 Task: Open a blank worksheet and write heading  City data  Add 10 city name:-  '1. Chelsea, New York, NY , 2. Beverly Hills, Los Angeles, CA , 3. Knightsbridge, London, United Kingdom , 4. Le Marais, Paris, forance , 5. Ginza, Tokyo, Japan_x000D_
6. Circular Quay, Sydney, Australia , 7. Mitte, Berlin, Germany , 8. Downtown, Toronto, Canada , 9. Trastevere, Rome, 10. Colaba, Mumbai, India. ' in November Last week sales are  1. Chelsea, New York, NY 10001 | 2. Beverly Hills, Los Angeles, CA 90210 | 3. Knightsbridge, London, United Kingdom SW1X 7XL | 4. Le Marais, Paris, forance 75004 | 5. Ginza, Tokyo, Japan 104-0061 | 6. Circular Quay, Sydney, Australia 2000 | 7. Mitte, Berlin, Germany 10178 | 8. Downtown, Toronto, Canada M5V 3L9 | 9. Trastevere, Rome, Italy 00153 | 10. Colaba, Mumbai, India 400005. Save page auditingSalesTrends_2022
Action: Key pressed <Key.shift><Key.shift>City<Key.space>data<Key.enter><Key.shift>Cir<Key.backspace>ty<Key.space>name<Key.enter><Key.shift>Chelsea<Key.space>new<Key.backspace><Key.backspace><Key.backspace><Key.shift>NEW<Key.space><Key.backspace><Key.backspace><Key.backspace>we<Key.space><Key.backspace><Key.backspace><Key.backspace>ew<Key.space><Key.shift>YO<Key.backspace>rk<Key.backspace><Key.backspace>ork,<Key.space><Key.shift><Key.shift><Key.shift><Key.shift><Key.shift><Key.shift>N<Key.shift>Y<Key.enter><Key.shift>Beverly<Key.space><Key.shift>Hills<Key.space><Key.shift><Key.shift><Key.shift><Key.shift><Key.shift><Key.shift><Key.backspace>,<Key.space><Key.shift><Key.shift><Key.shift><Key.shift><Key.shift><Key.shift><Key.shift>Los<Key.space><Key.shift><Key.shift><Key.shift><Key.shift><Key.shift><Key.shift><Key.shift><Key.shift><Key.shift><Key.shift><Key.shift><Key.shift><Key.shift><Key.shift><Key.shift><Key.shift><Key.shift><Key.shift>Ana<Key.backspace>h<Key.backspace>gl<Key.backspace>eles<Key.enter><Key.shift>Knightsbridge<Key.space><Key.shift>Lom<Key.backspace>ndon,<Key.space><Key.shift>United<Key.space><Key.shift>L<Key.backspace><Key.shift>Kingdom<Key.enter><Key.shift>Lr<Key.backspace>e<Key.space><Key.shift>Mae<Key.backspace>rais,<Key.space><Key.shift>Paris<Key.enter><Key.shift><Key.shift><Key.shift>Ginza,<Key.space><Key.shift><Key.shift><Key.shift><Key.shift><Key.shift><Key.shift>Tokyo,<Key.space><Key.shift>Japan<Key.enter><Key.shift><Key.shift><Key.shift><Key.shift><Key.shift>Circular<Key.space><Key.shift>Quay,<Key.space><Key.shift><Key.shift><Key.shift><Key.shift><Key.shift><Key.shift><Key.shift><Key.shift><Key.shift>Sydney,<Key.space><Key.shift>Australia<Key.enter><Key.shift>Mitte,<Key.space><Key.shift>Berlin<Key.space><Key.shift>Germany<Key.enter><Key.shift><Key.shift><Key.shift>Downtown,<Key.space><Key.shift>Toronto,<Key.space><Key.shift>Canada<Key.enter><Key.shift><Key.shift>Trastevere,<Key.space><Key.shift>Rome<Key.enter><Key.shift>Colaba<Key.space><Key.shift>Mumbai,<Key.space><Key.shift>India<Key.enter>
Screenshot: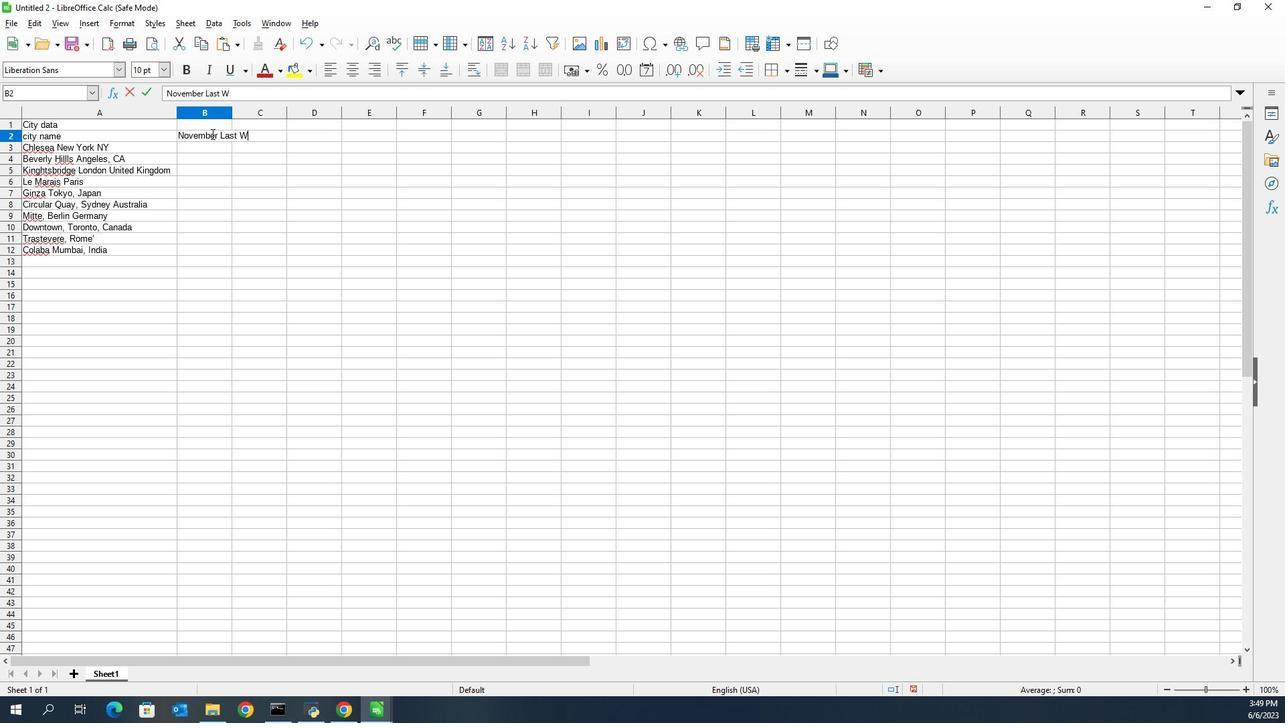 
Action: Mouse moved to (225, 111)
Screenshot: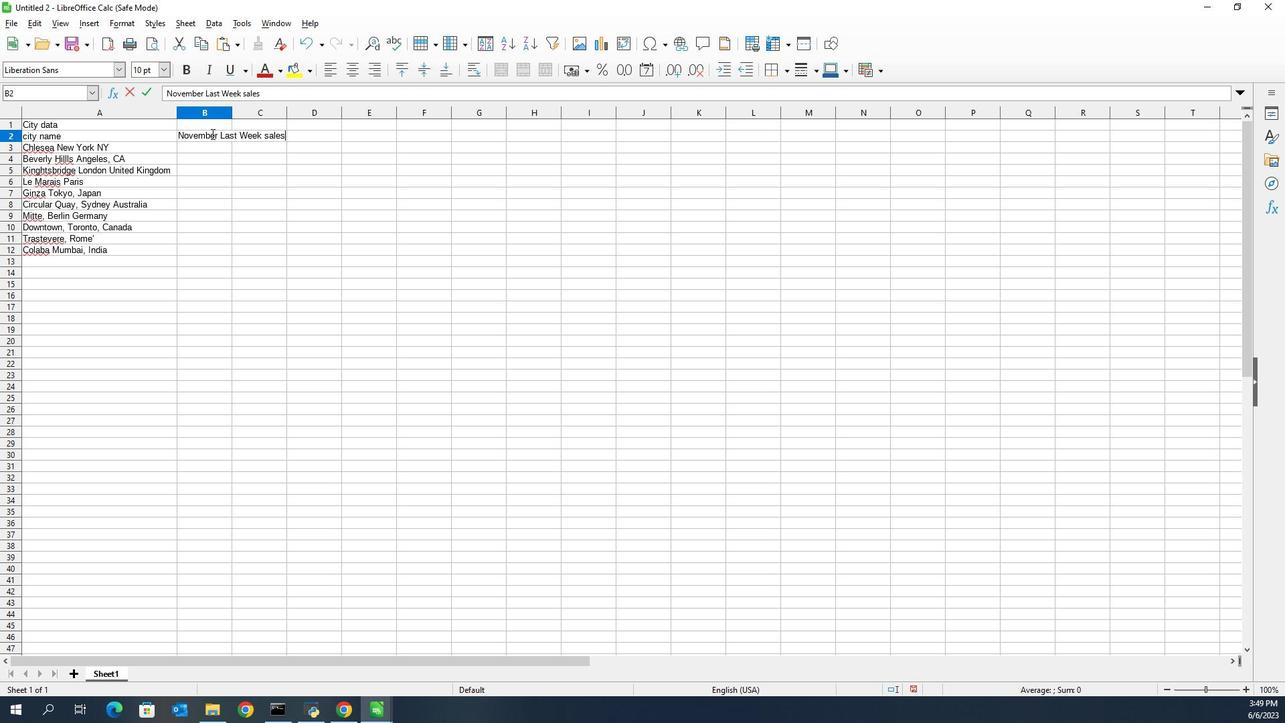 
Action: Mouse pressed left at (225, 111)
Screenshot: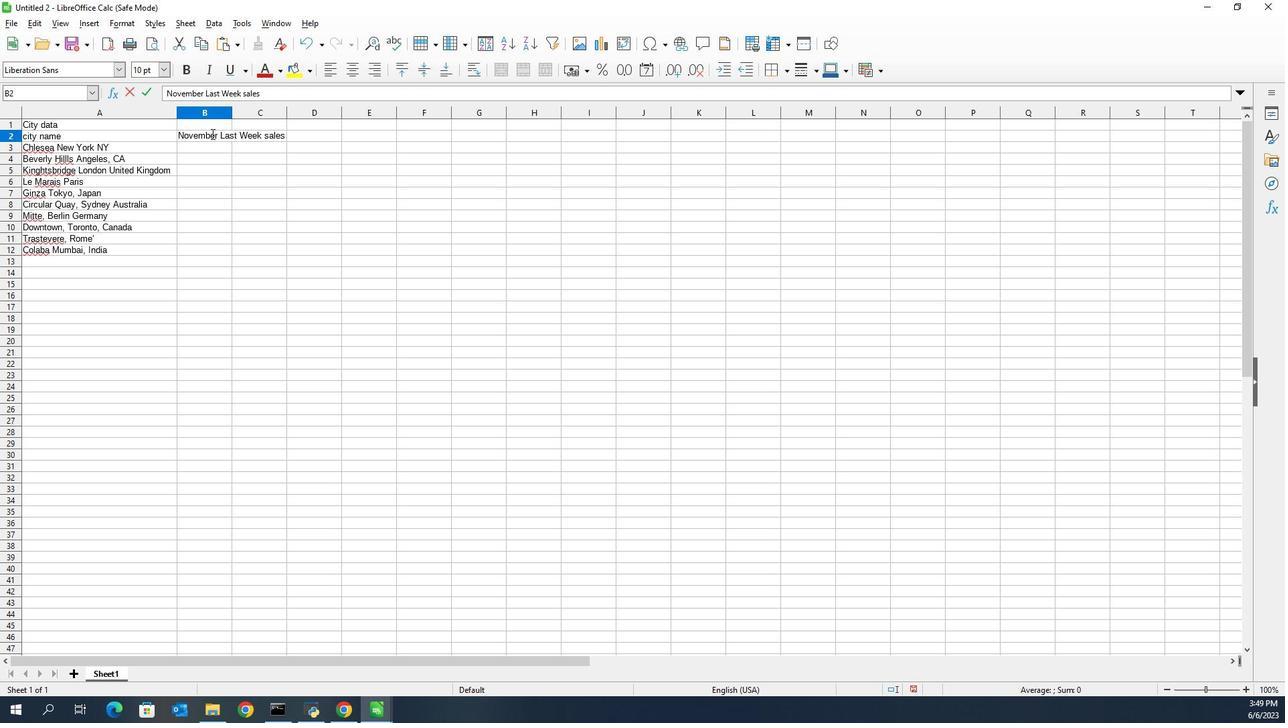 
Action: Mouse moved to (225, 111)
Screenshot: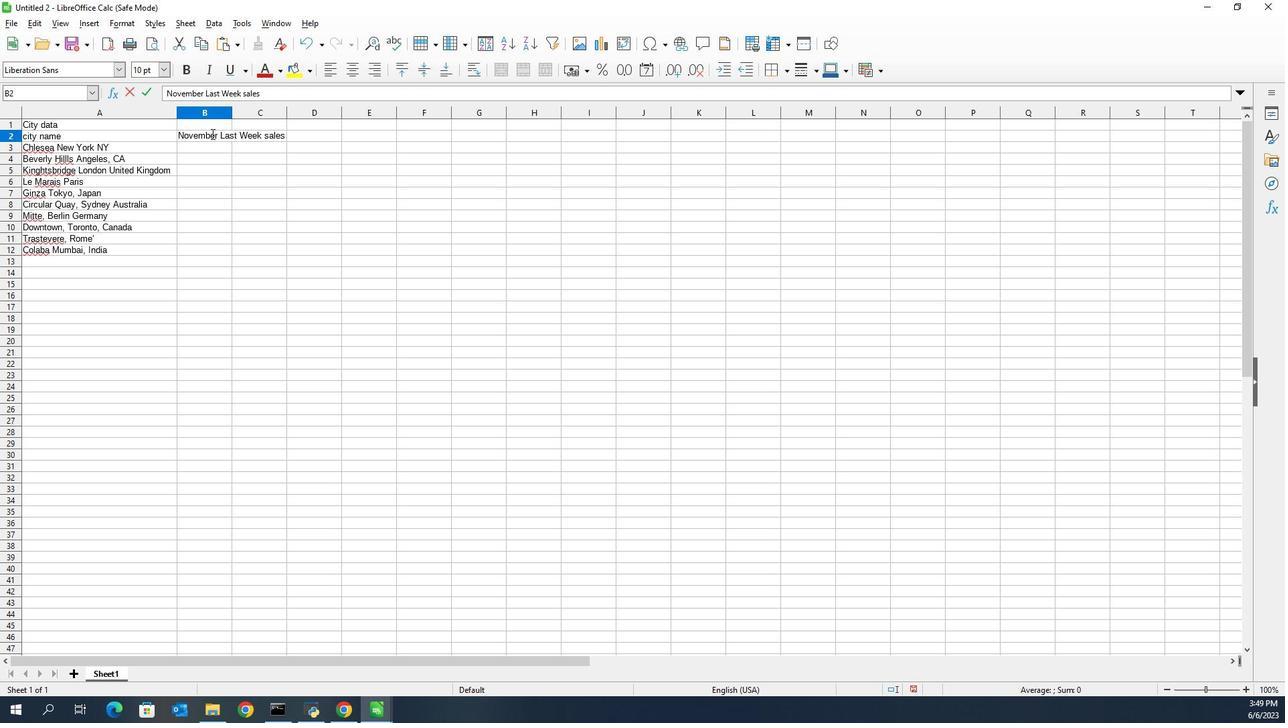 
Action: Mouse pressed left at (225, 111)
Screenshot: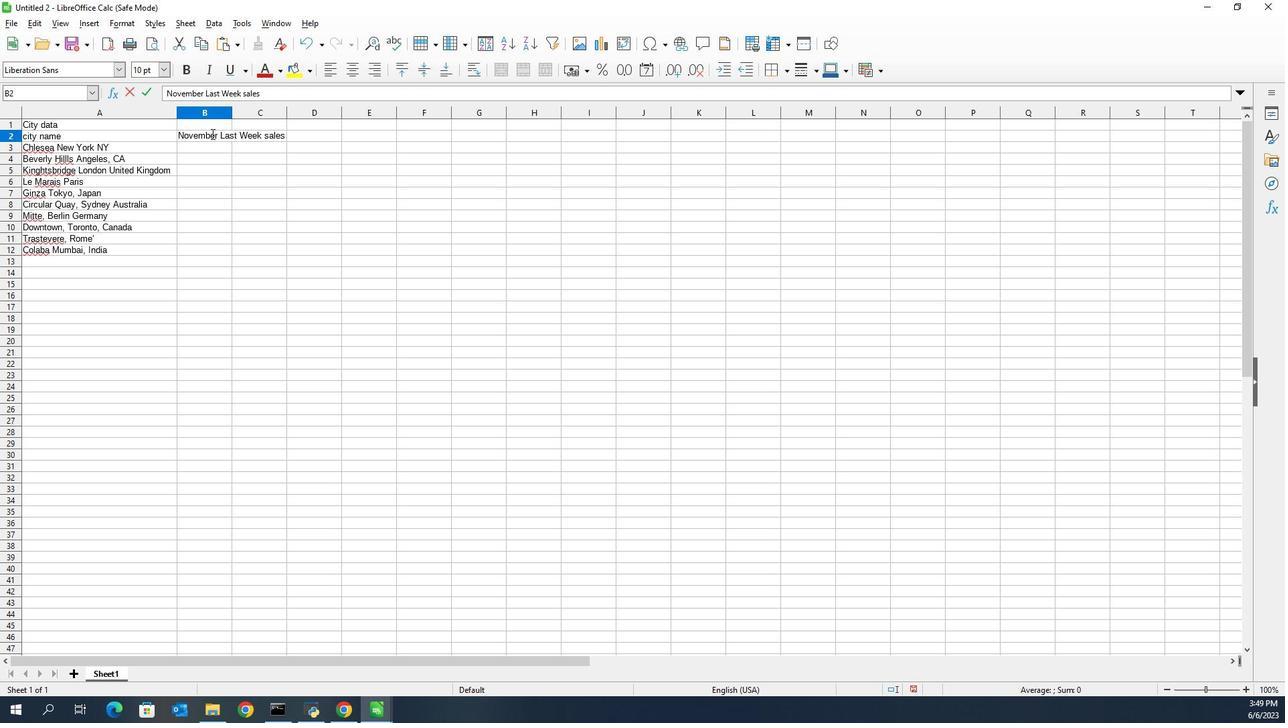 
Action: Mouse moved to (231, 114)
Screenshot: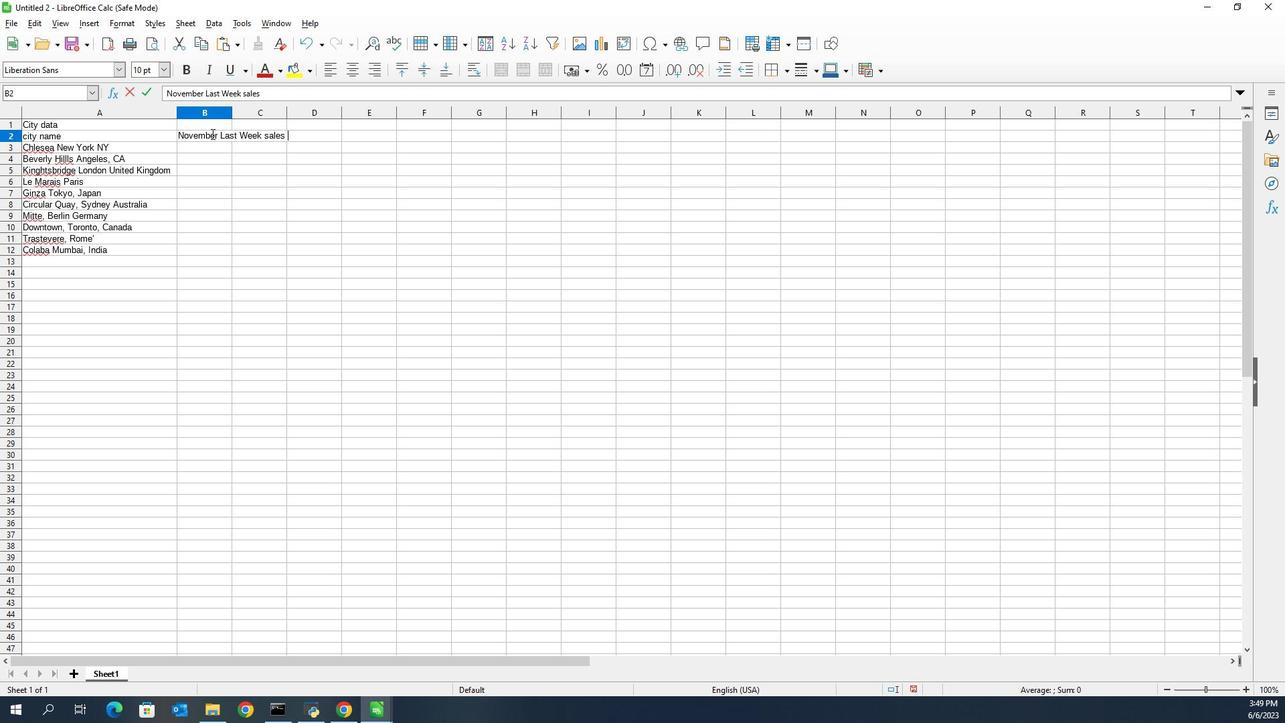 
Action: Mouse pressed left at (231, 114)
Screenshot: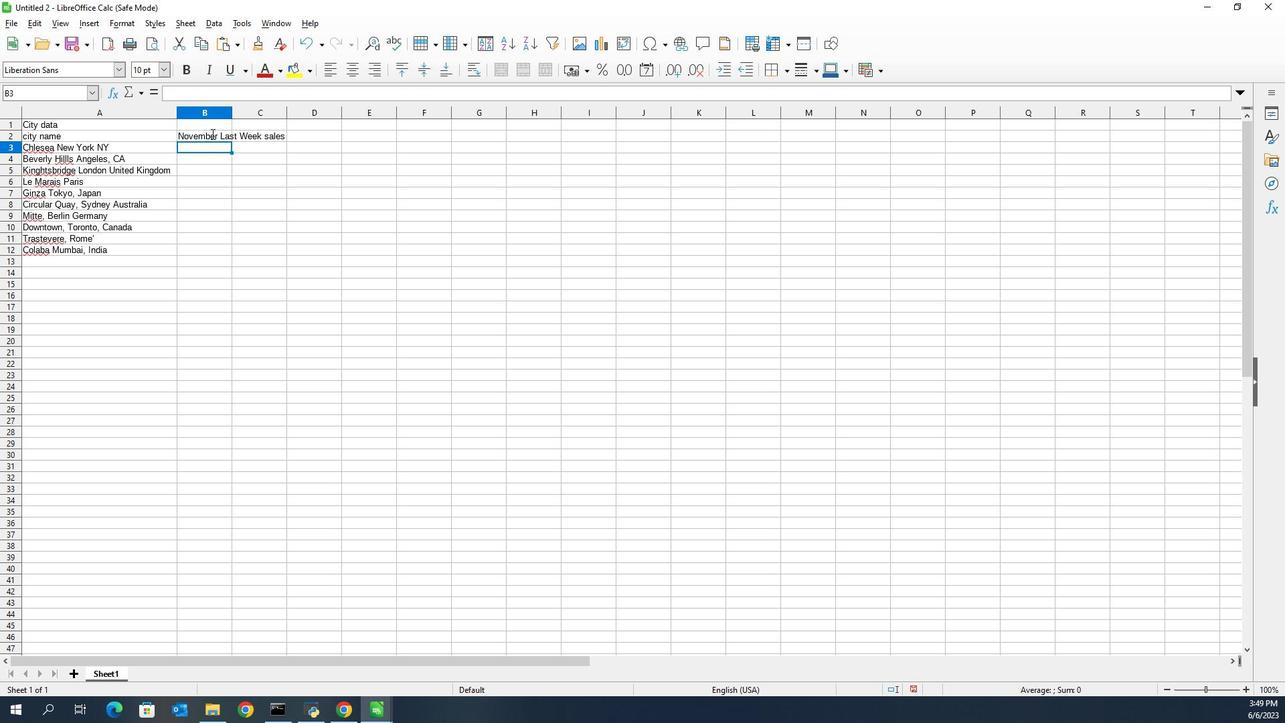 
Action: Mouse moved to (234, 122)
Screenshot: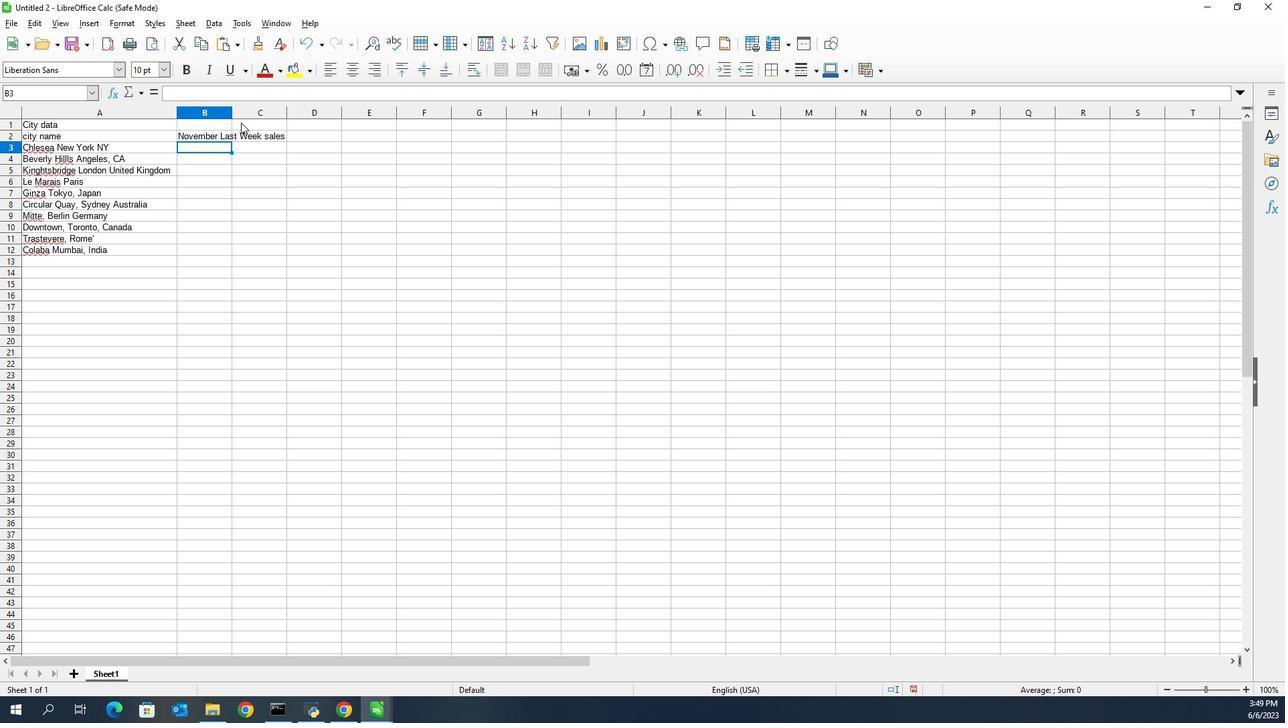
Action: Mouse pressed right at (234, 122)
Screenshot: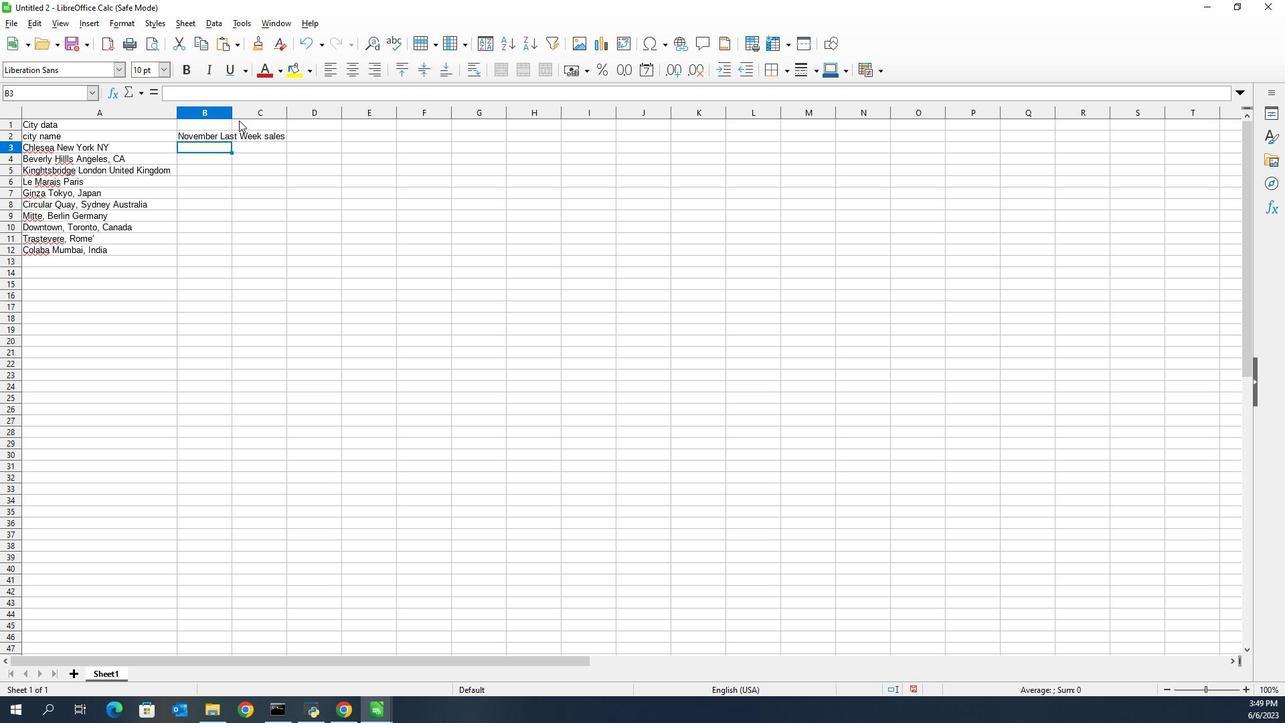 
Action: Mouse moved to (231, 115)
Screenshot: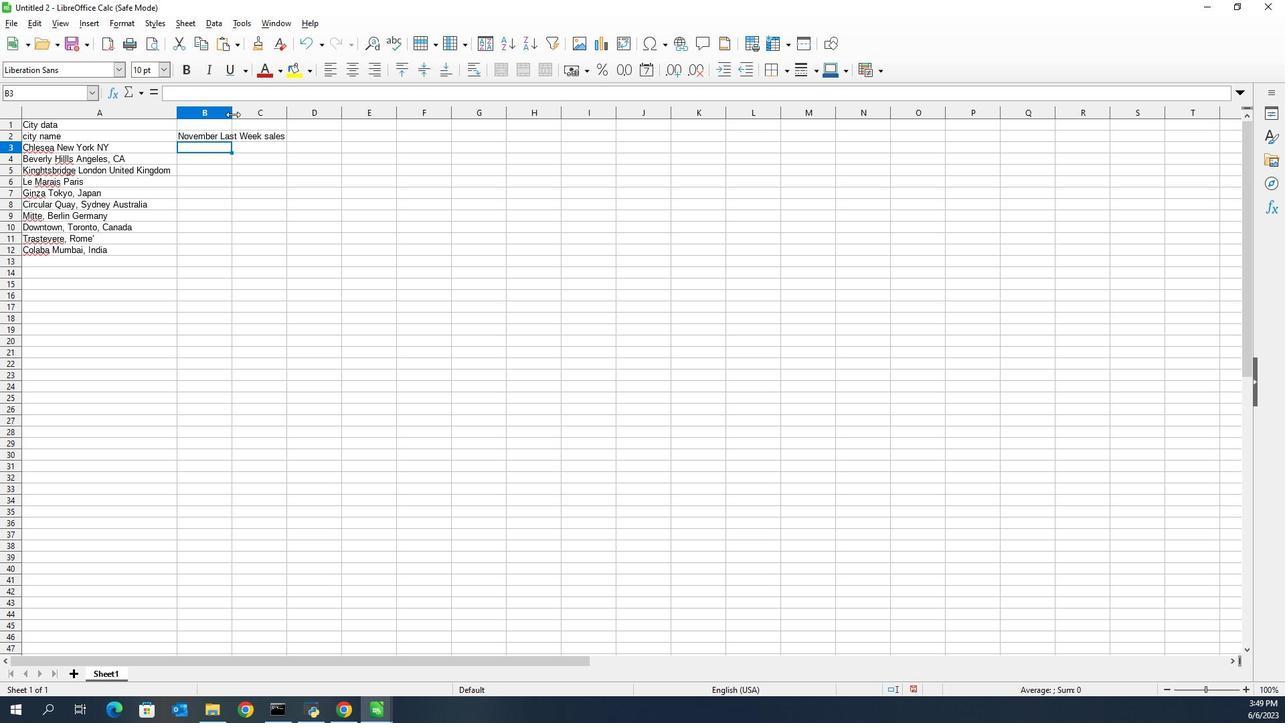 
Action: Mouse pressed left at (231, 115)
Screenshot: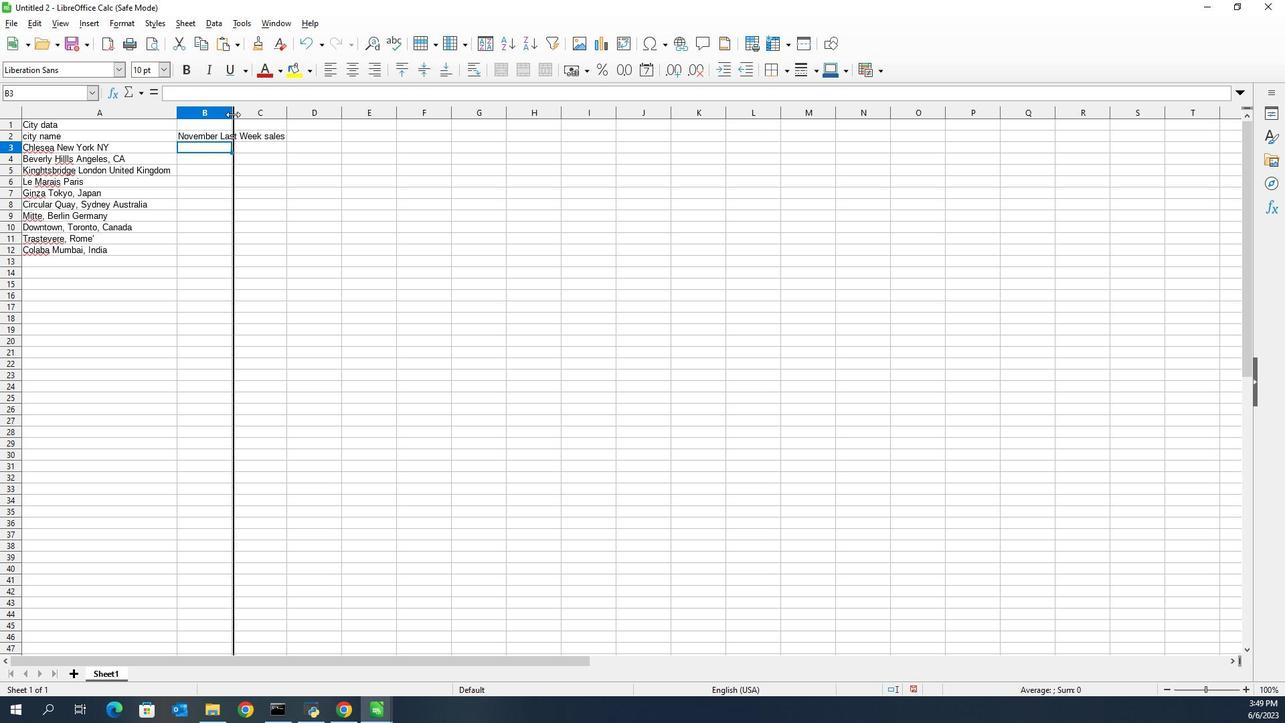 
Action: Mouse pressed left at (231, 115)
Screenshot: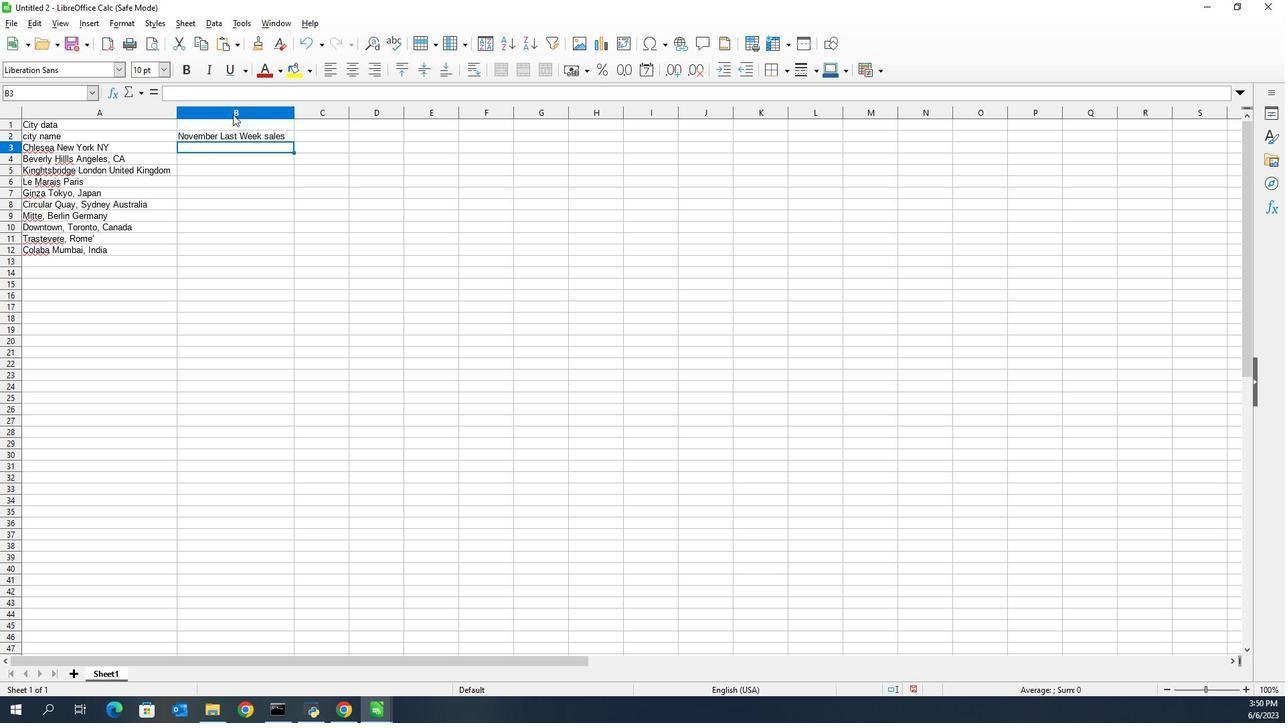 
Action: Key pressed <Key.shift><Key.shift><Key.shift><Key.shift><Key.shift><Key.shift><Key.shift><Key.shift><Key.shift><Key.shift><Key.shift><Key.shift><Key.shift><Key.shift><Key.shift><Key.shift><Key.shift><Key.shift><Key.shift><Key.shift><Key.shift><Key.shift><Key.shift><Key.shift><Key.shift><Key.shift><Key.shift><Key.shift><Key.shift><Key.shift><Key.shift><Key.shift><Key.shift><Key.shift><Key.shift><Key.shift><Key.shift><Key.shift><Key.shift><Key.shift><Key.shift><Key.shift><Key.shift><Key.shift><Key.shift><Key.shift><Key.shift><Key.shift><Key.shift><Key.shift><Key.shift><Key.shift>Novem<Key.shift>City<Key.space>data<Key.enter>city<Key.space>name<Key.enter><Key.shift><Key.shift><Key.shift><Key.shift><Key.shift><Key.shift>Che<Key.backspace>lesea<Key.space><Key.shift>New<Key.space><Key.shift><Key.shift><Key.shift>York<Key.space><Key.shift>NY<Key.enter><Key.shift>Beverly<Key.space><Key.shift>Hillls<Key.space><Key.shift>Angeles,<Key.space><Key.shift>CA<Key.enter><Key.shift>Kinghtsbridh<Key.backspace>ge<Key.space><Key.shift>London<Key.space><Key.shift>United<Key.space><Key.shift>Kingdom<Key.enter><Key.shift>Le<Key.space><Key.shift>Marais<Key.space><Key.shift><Key.shift><Key.shift><Key.shift><Key.shift><Key.shift>Paris<Key.enter><Key.shift><Key.shift><Key.shift><Key.shift><Key.shift><Key.shift><Key.shift><Key.shift><Key.shift>Ginza<Key.space><Key.shift><Key.shift>Tokyo,<Key.space><Key.shift>Japan<Key.enter><Key.shift><Key.shift><Key.shift><Key.shift><Key.shift><Key.shift>Circular<Key.space><Key.shift><Key.shift><Key.shift><Key.shift><Key.shift><Key.shift><Key.shift>Quay,<Key.space><Key.shift><Key.shift><Key.shift><Key.shift><Key.shift><Key.shift><Key.shift><Key.shift><Key.shift><Key.shift><Key.shift><Key.shift><Key.shift><Key.shift><Key.shift><Key.shift><Key.shift><Key.shift><Key.shift><Key.shift><Key.shift><Key.shift><Key.shift><Key.shift><Key.shift>Sydney<Key.space><Key.shift>Australia<Key.enter><Key.shift><Key.shift><Key.shift><Key.shift><Key.shift><Key.shift><Key.shift><Key.shift>Mitte,<Key.space><Key.shift><Key.shift>Berlin<Key.space><Key.shift>Germany<Key.enter><Key.shift>Downtown.<Key.backspace>,<Key.space><Key.shift>Toronto,<Key.space><Key.shift>Canada<Key.space><Key.enter><Key.shift><Key.shift><Key.shift><Key.shift><Key.shift>Trastevere,<Key.space><Key.shift>Rome'<Key.enter><Key.shift><Key.shift><Key.shift><Key.shift><Key.shift><Key.shift><Key.shift><Key.shift><Key.shift><Key.shift><Key.shift><Key.shift><Key.shift><Key.shift><Key.shift><Key.shift><Key.shift><Key.shift><Key.shift><Key.shift><Key.shift><Key.shift><Key.shift><Key.shift><Key.shift><Key.shift>Colaba<Key.space><Key.shift><Key.shift><Key.shift>Mumbai<Key.space><Key.backspace>,<Key.space><Key.shift>India<Key.enter>
Screenshot: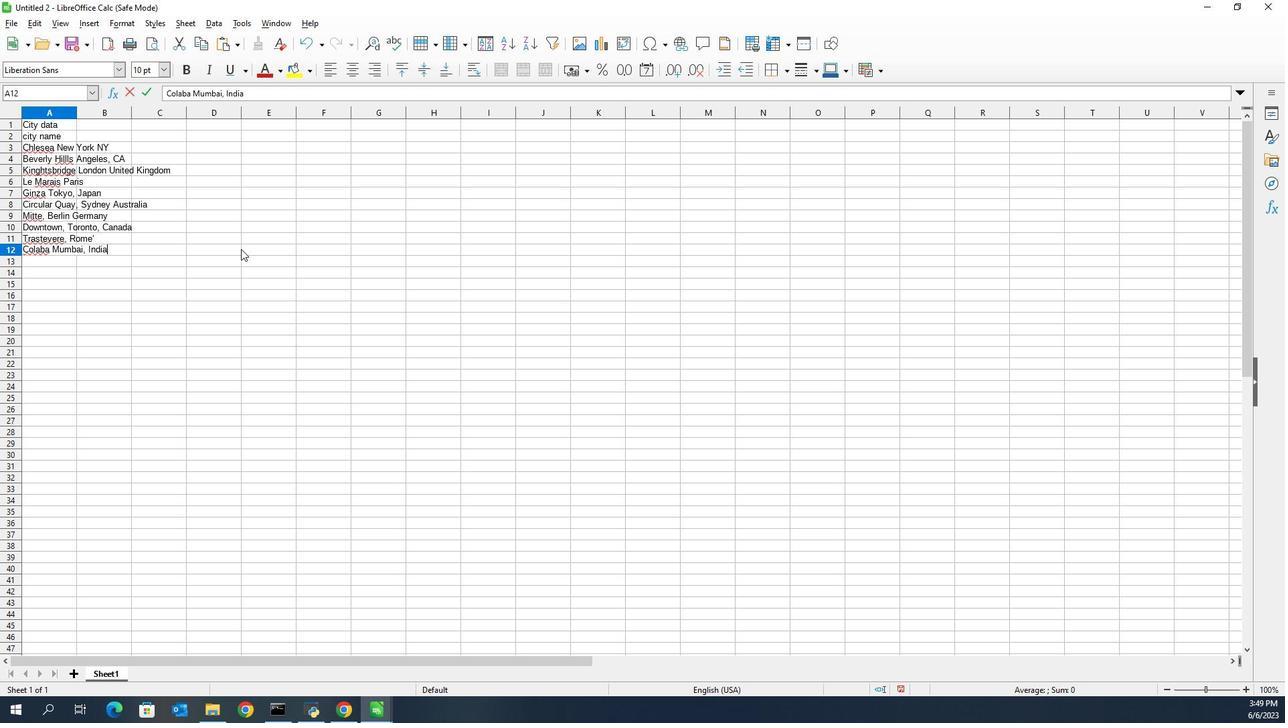 
Action: Mouse moved to (225, 111)
Screenshot: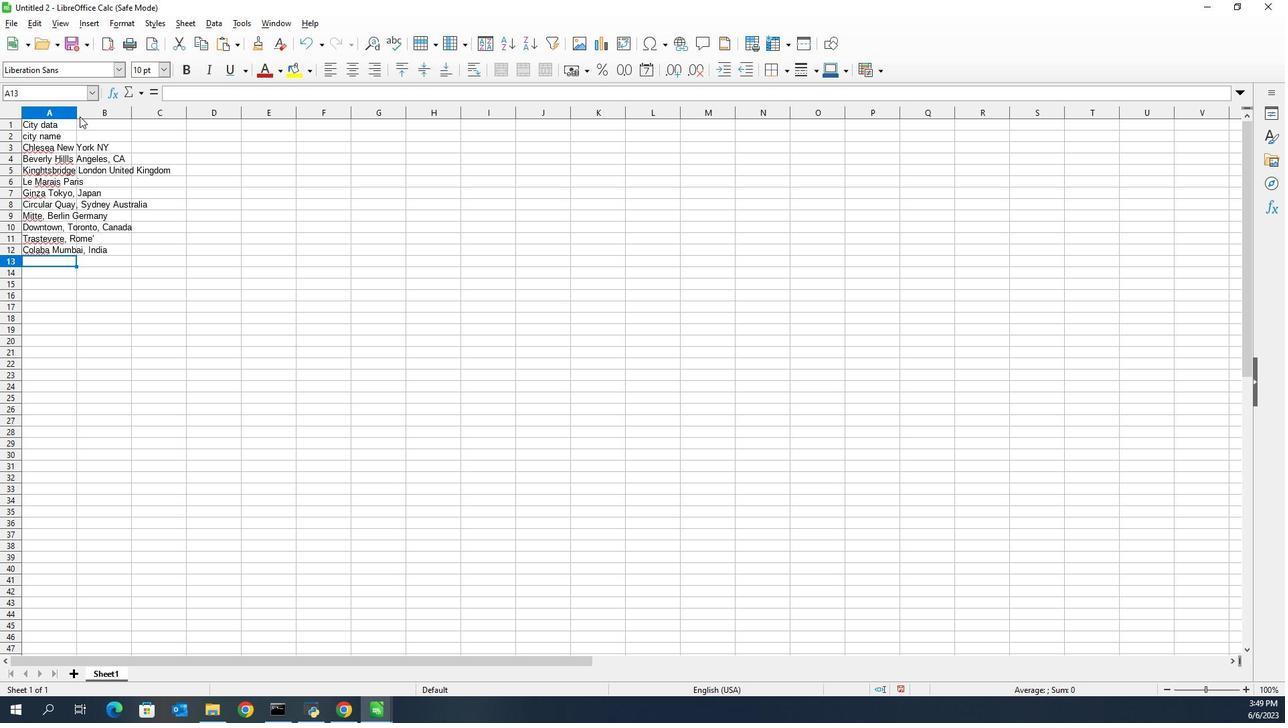 
Action: Mouse pressed left at (225, 111)
Screenshot: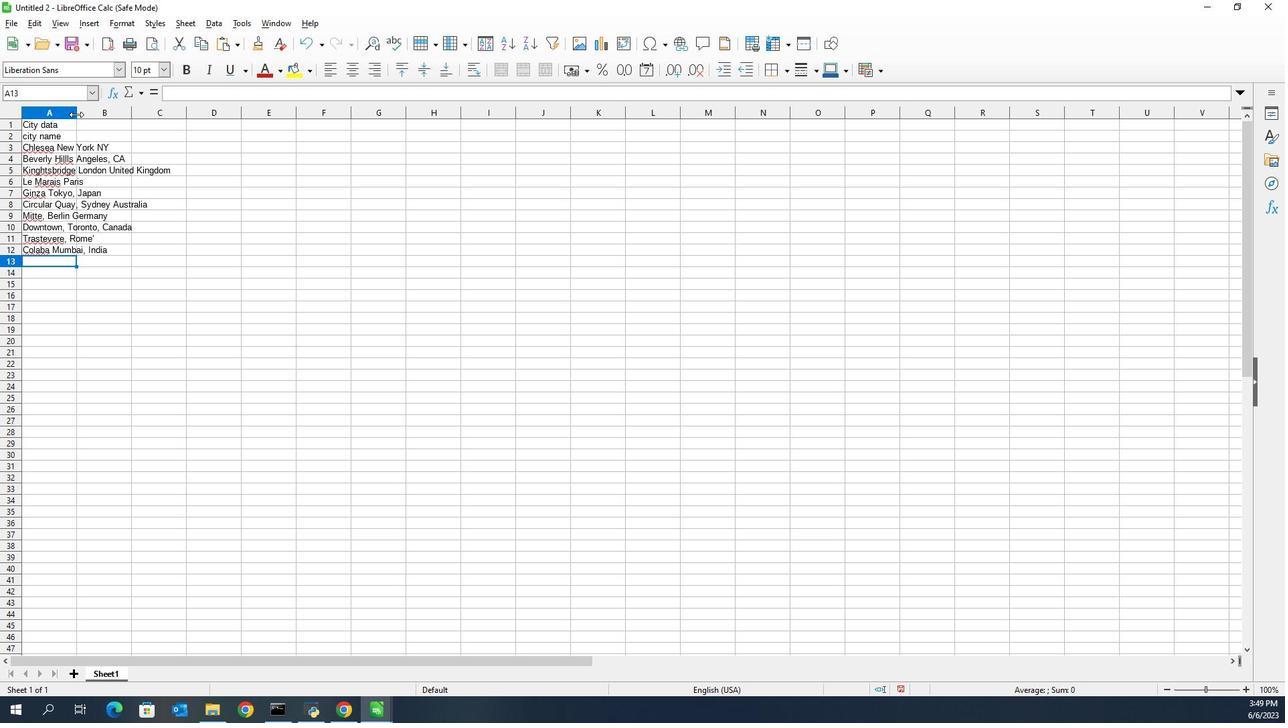 
Action: Mouse pressed left at (225, 111)
Screenshot: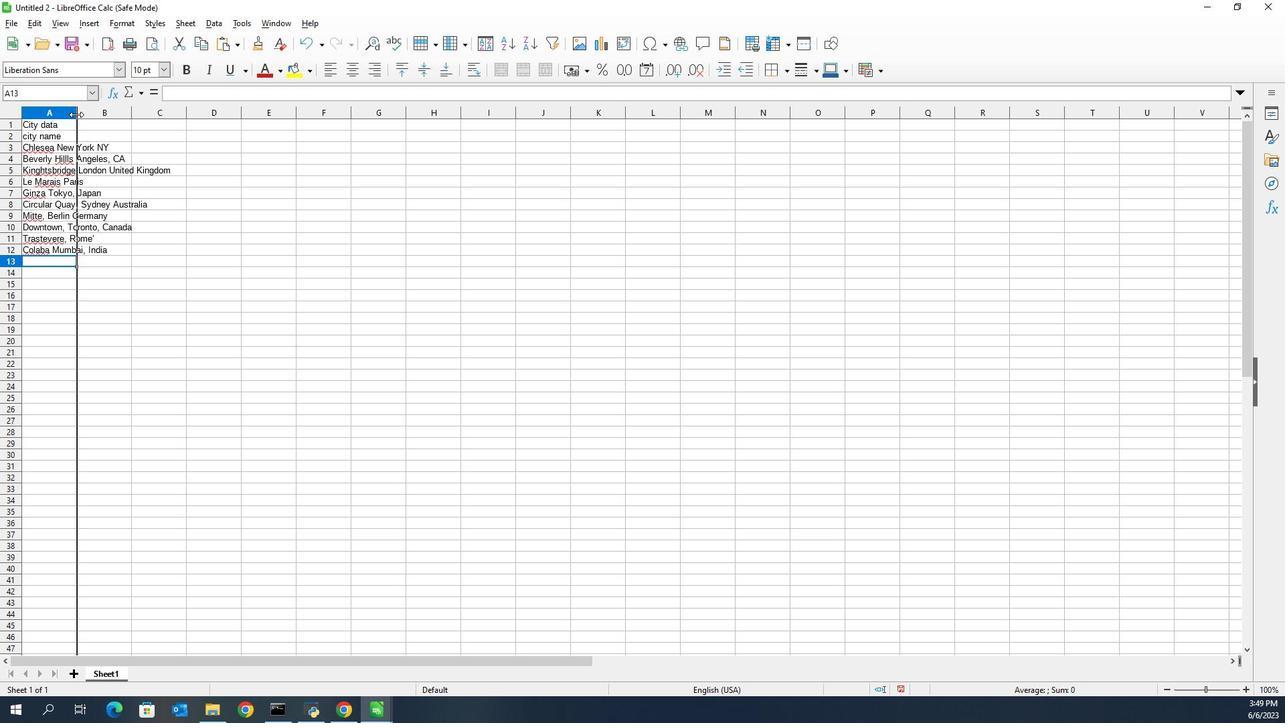 
Action: Mouse moved to (231, 115)
Screenshot: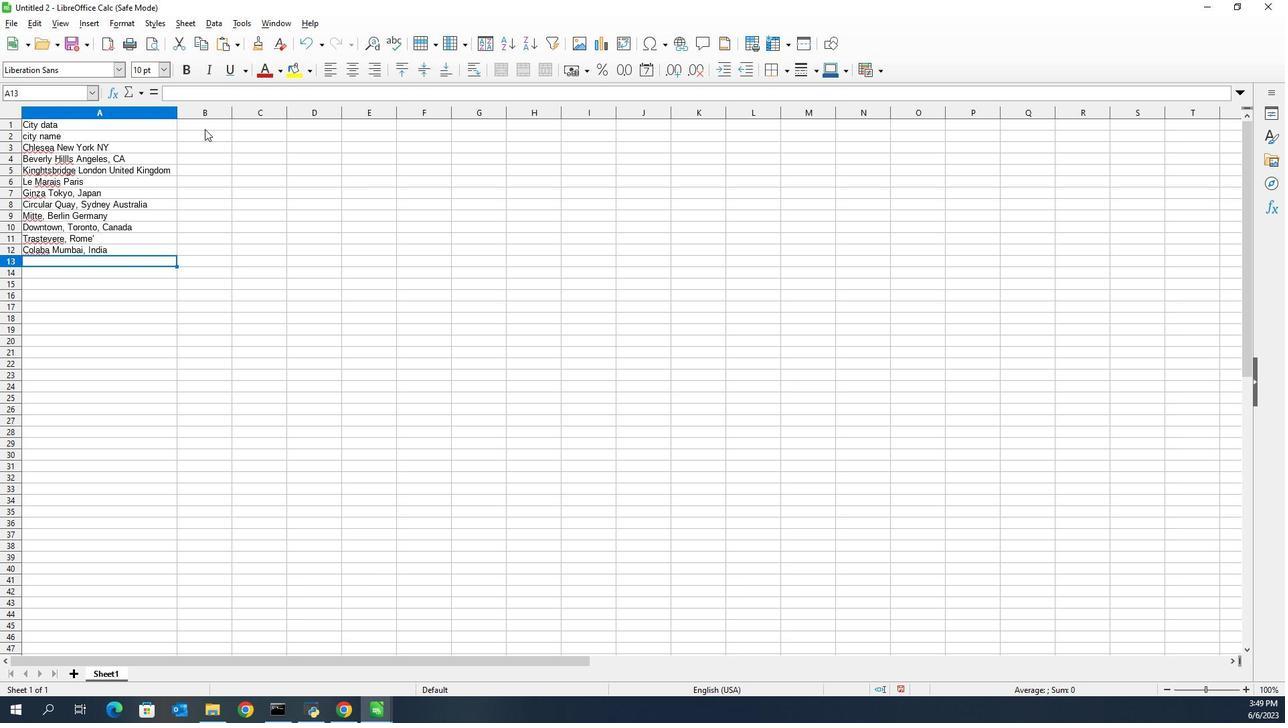 
Action: Mouse pressed left at (231, 115)
Screenshot: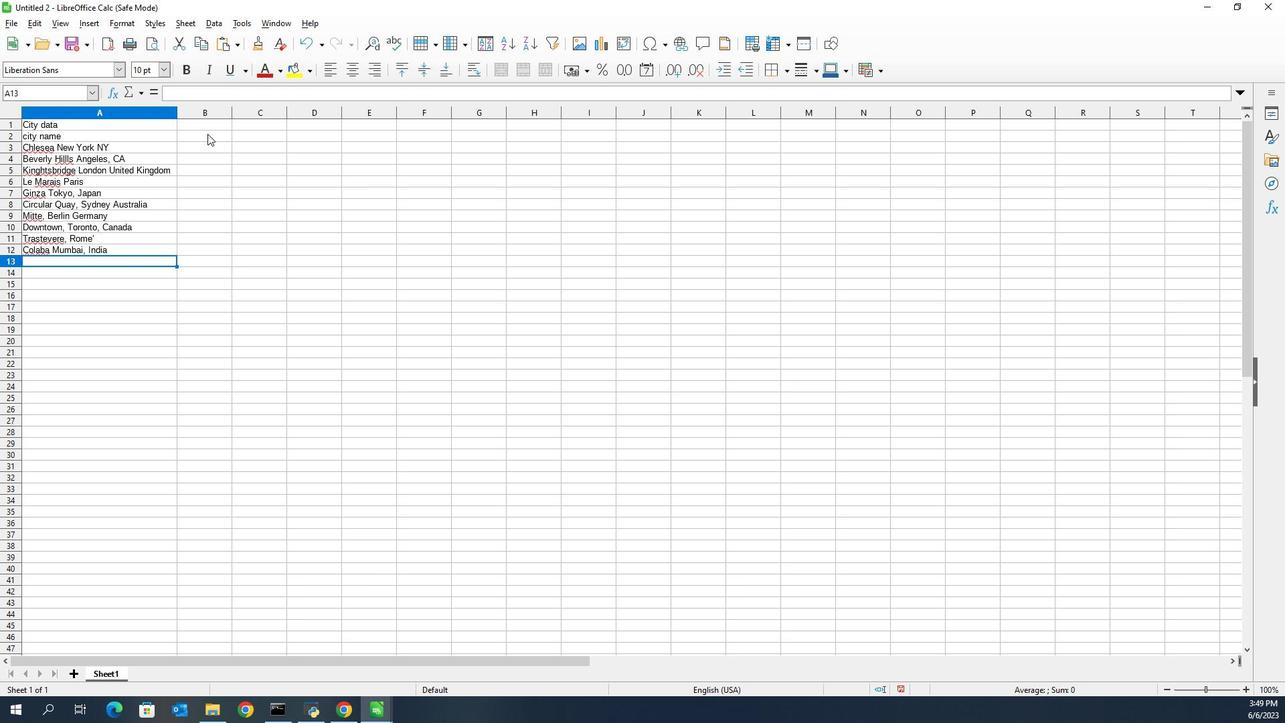 
Action: Mouse pressed right at (231, 115)
Screenshot: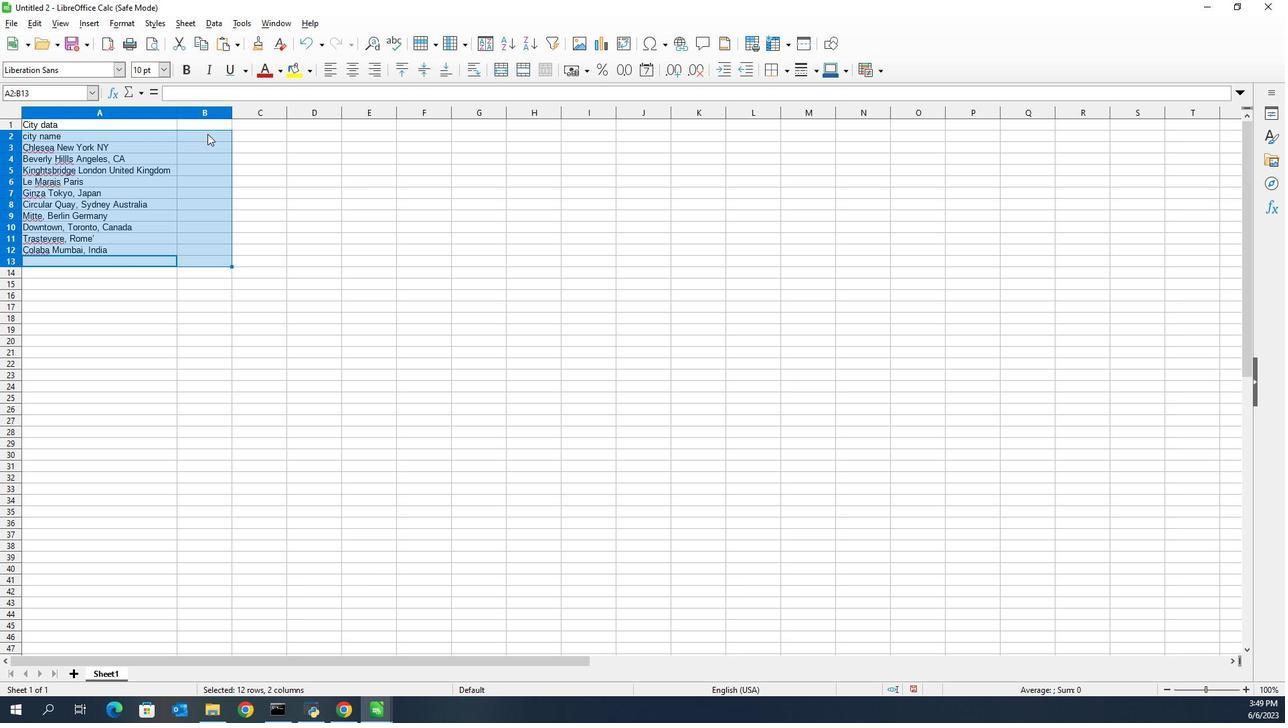 
Action: Mouse moved to (239, 125)
Screenshot: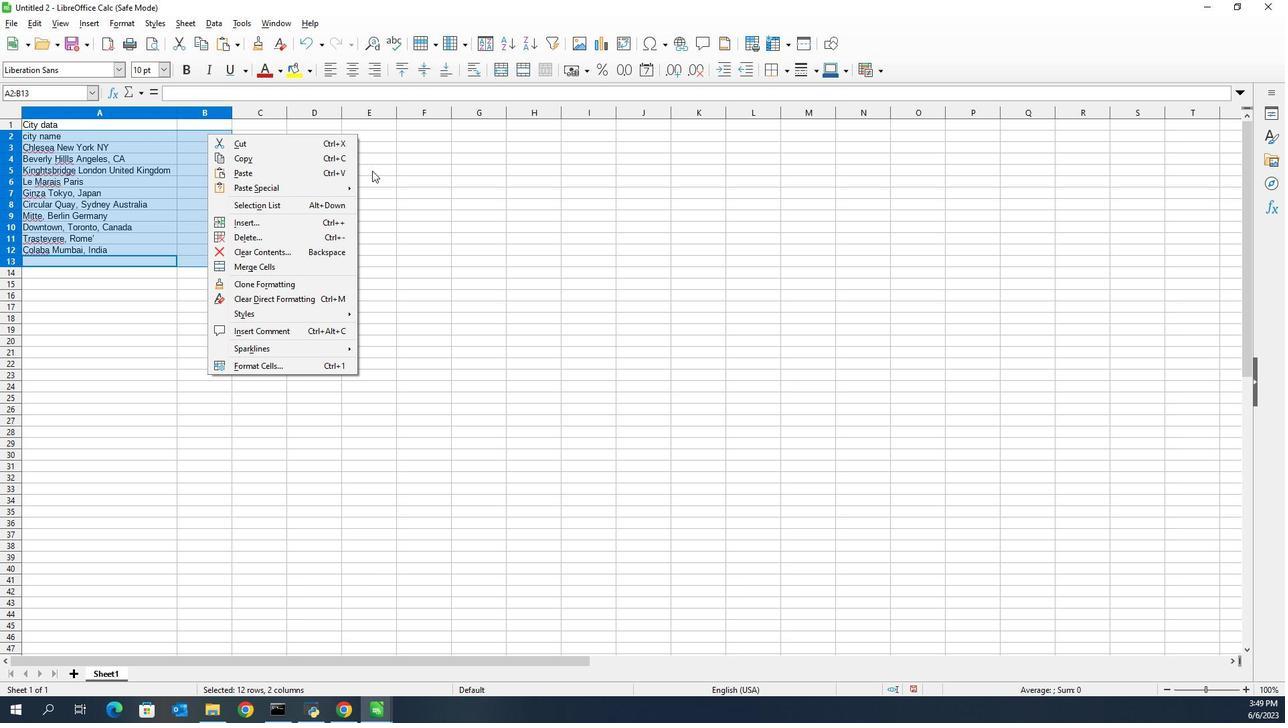 
Action: Mouse pressed left at (239, 125)
Screenshot: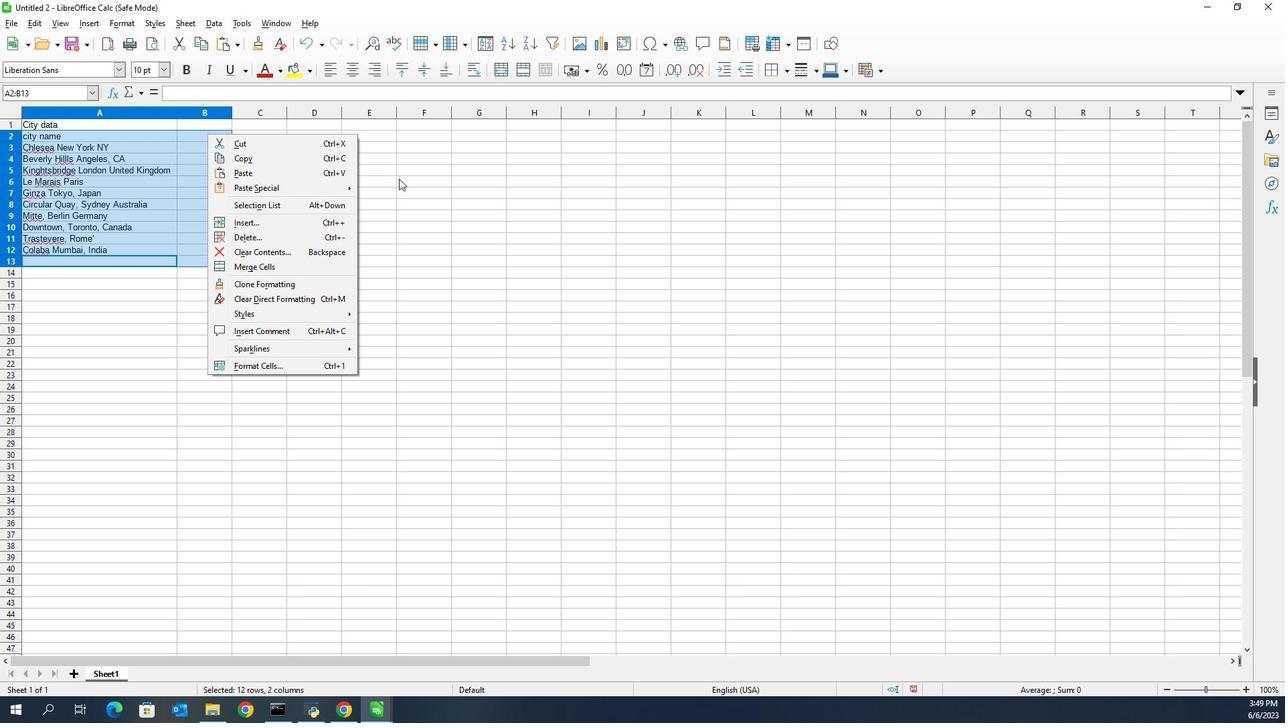 
Action: Mouse moved to (235, 120)
Screenshot: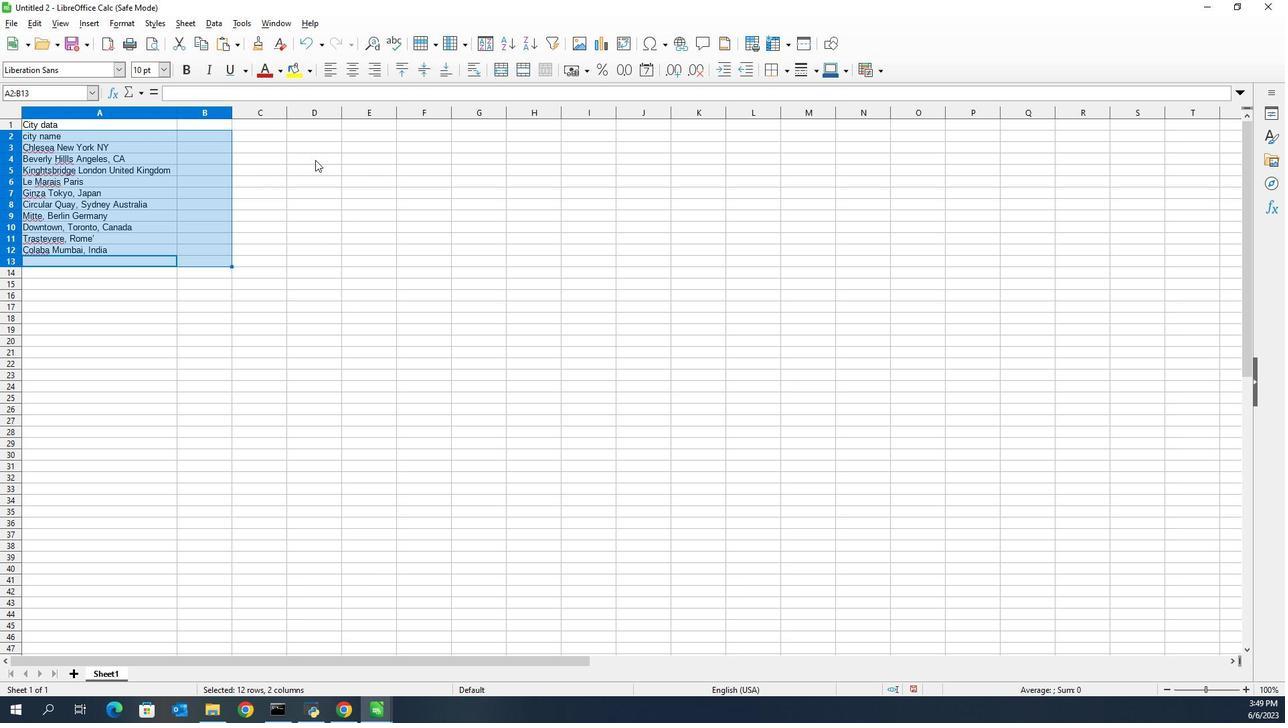 
Action: Mouse pressed right at (235, 120)
Screenshot: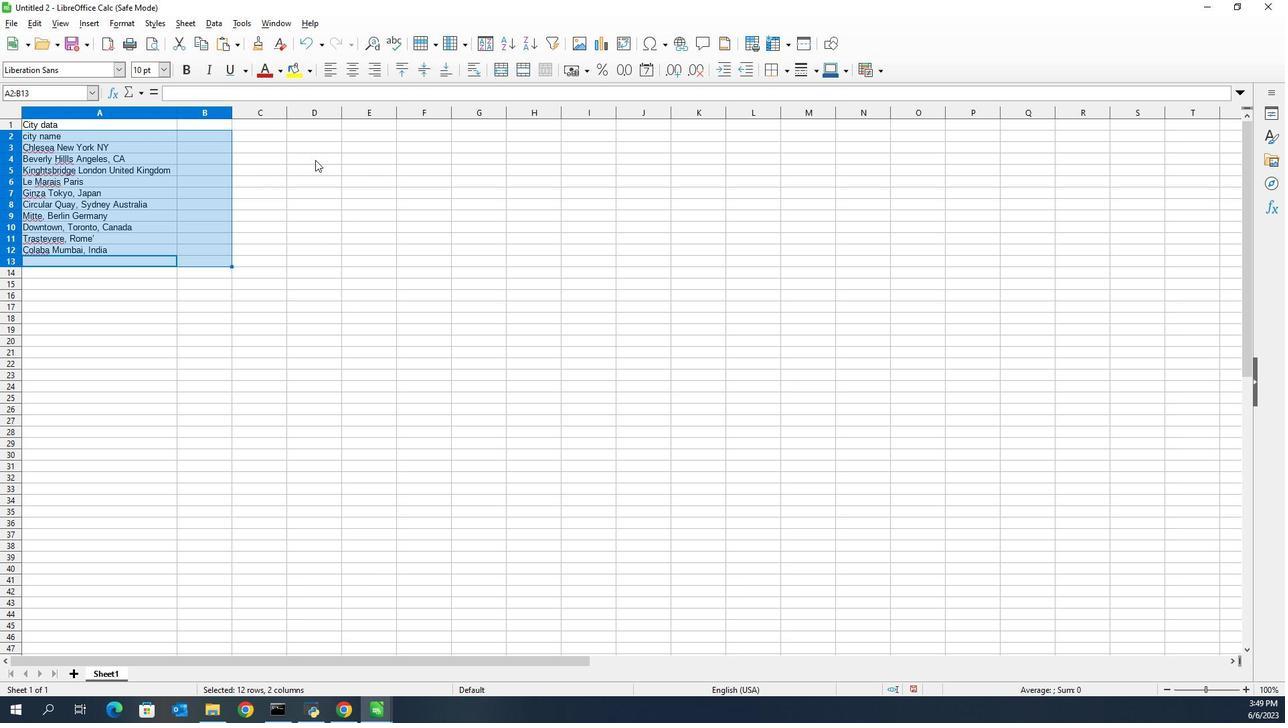 
Action: Mouse moved to (231, 115)
Screenshot: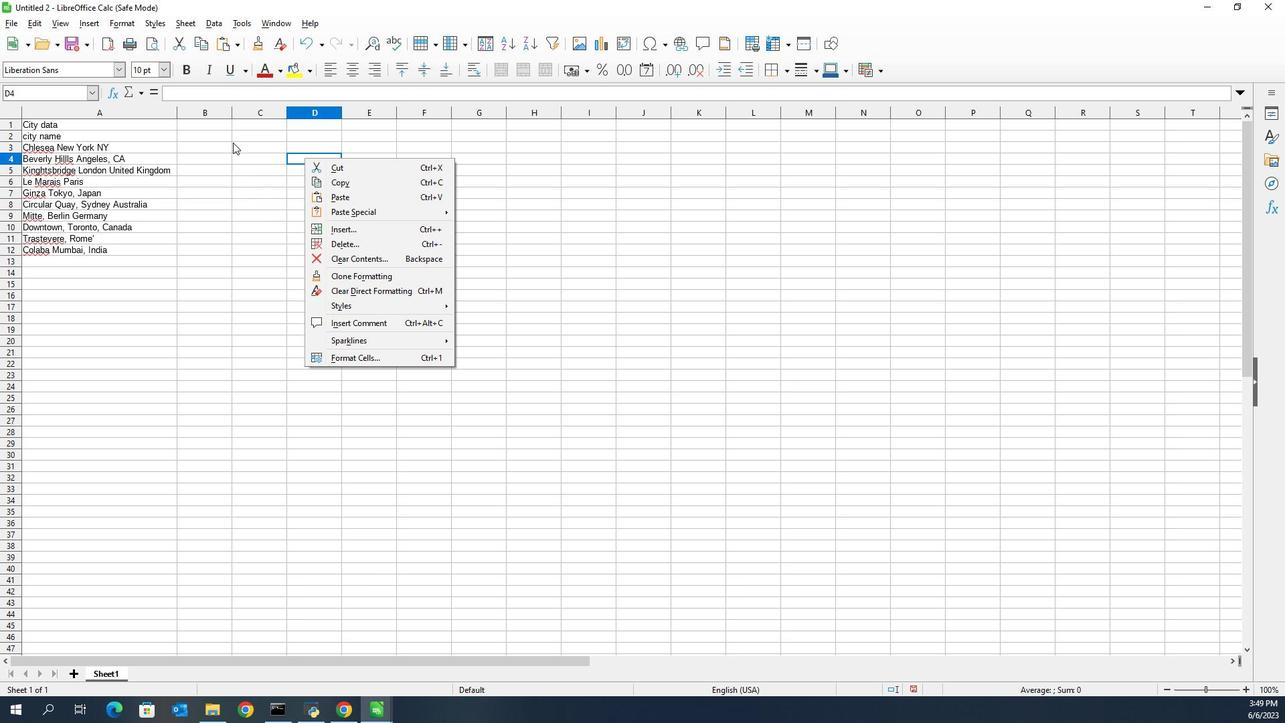 
Action: Mouse pressed left at (231, 115)
Screenshot: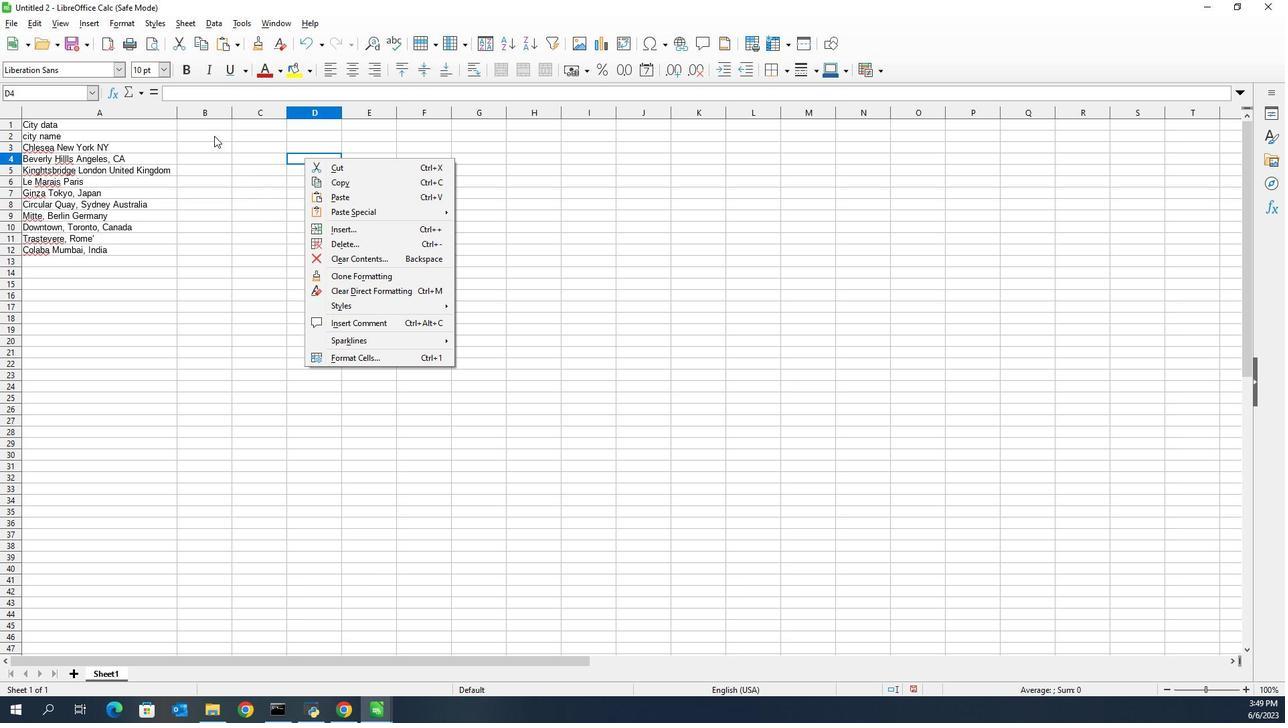 
Action: Mouse moved to (231, 115)
Screenshot: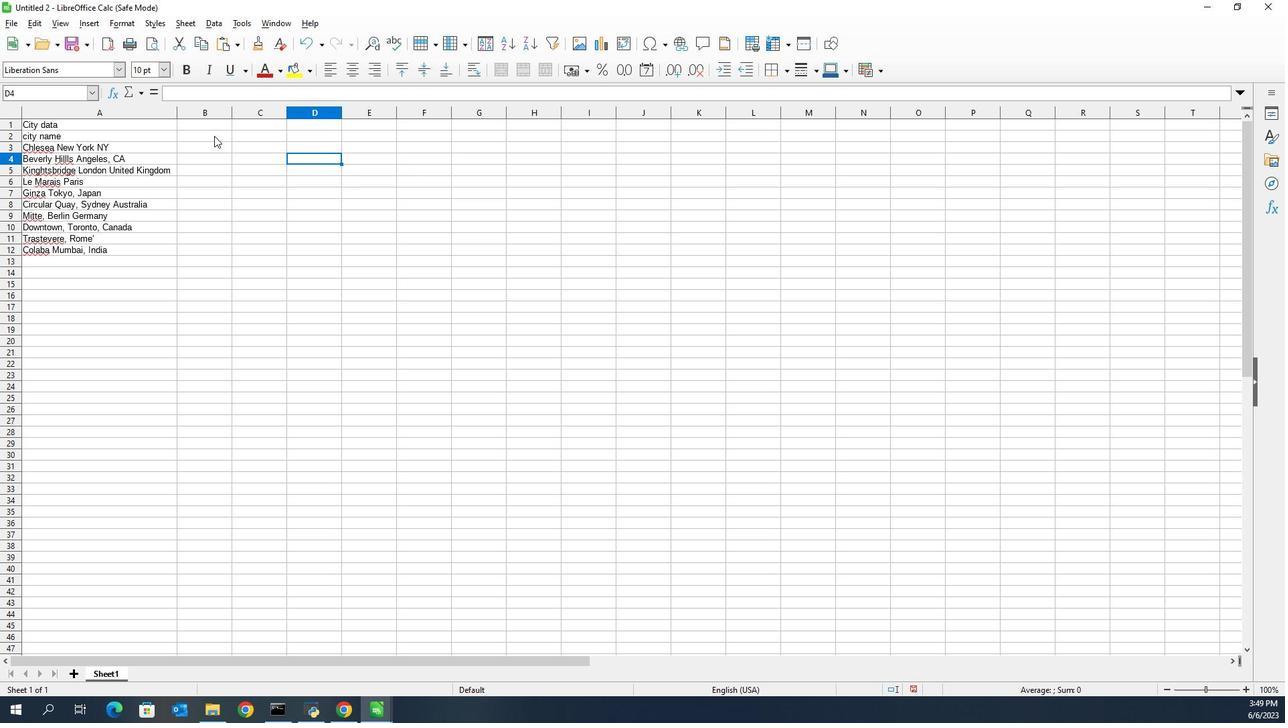 
Action: Mouse pressed left at (231, 115)
Screenshot: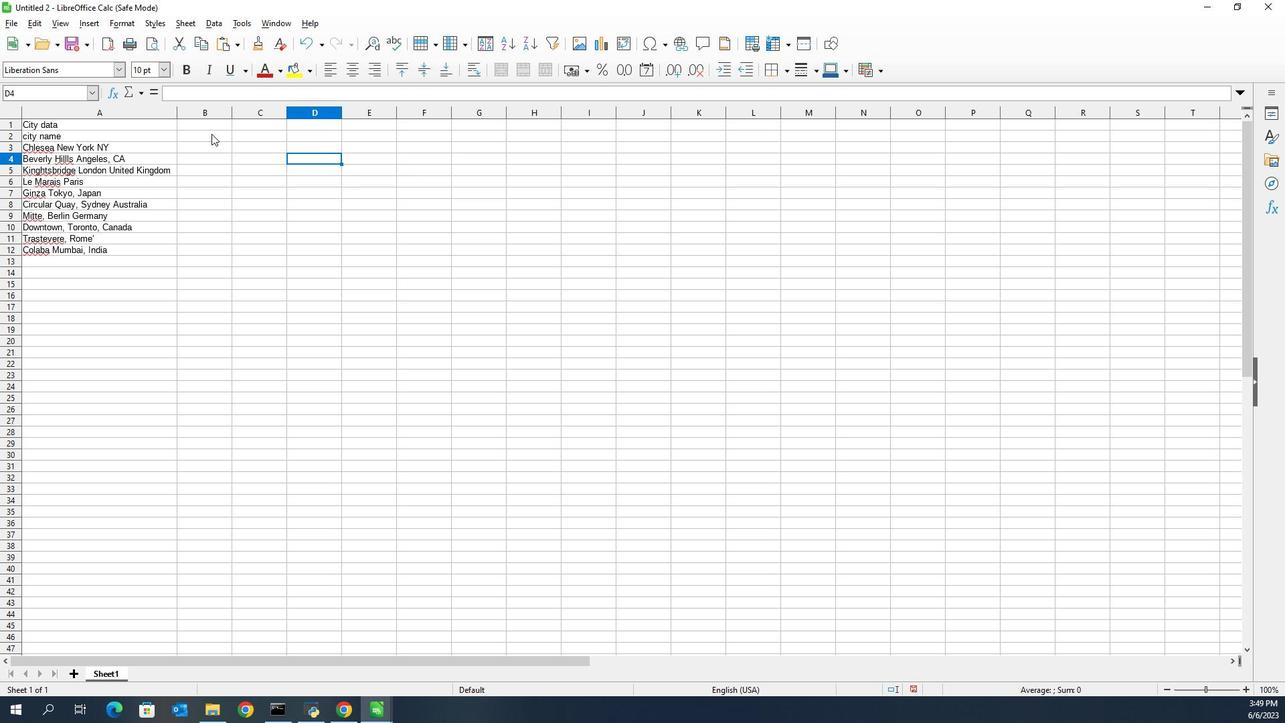 
Action: Key pressed <Key.shift><Key.shift><Key.shift><Key.shift><Key.shift><Key.shift><Key.shift><Key.shift><Key.shift><Key.shift><Key.shift><Key.shift><Key.shift><Key.shift><Key.shift><Key.shift><Key.shift><Key.shift><Key.shift><Key.shift><Key.shift><Key.shift><Key.shift><Key.shift><Key.shift><Key.shift><Key.shift><Key.shift><Key.shift>November<Key.space><Key.shift><Key.shift><Key.shift><Key.shift><Key.shift>Last<Key.space><Key.shift><Key.shift><Key.shift>Week<Key.space><Key.shift>sales<Key.space><Key.enter>
Screenshot: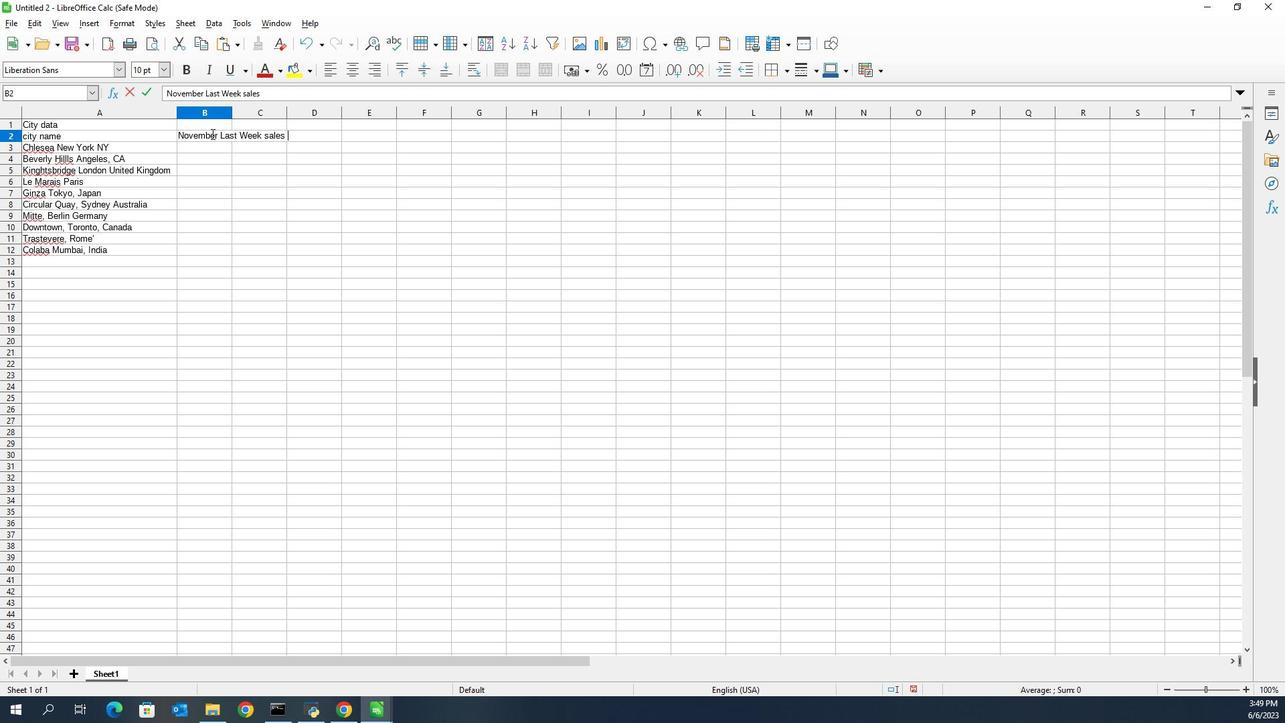 
Action: Mouse moved to (232, 111)
Screenshot: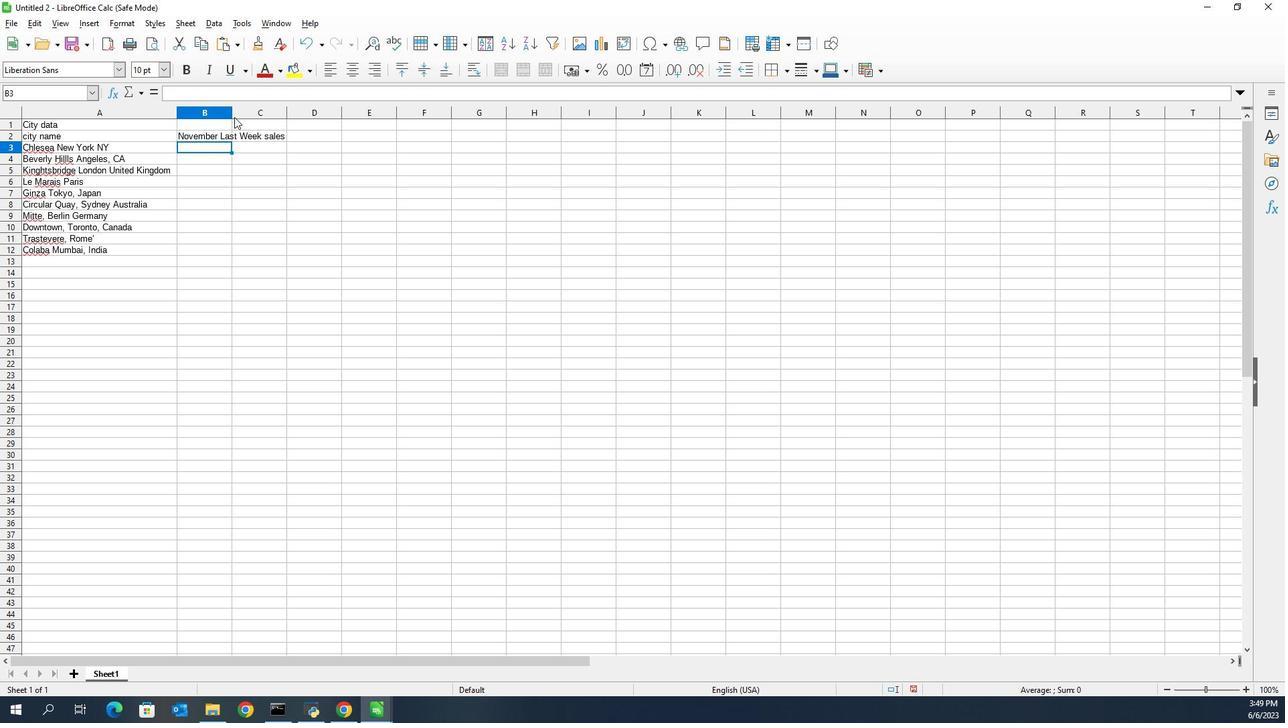 
Action: Mouse pressed left at (232, 111)
Screenshot: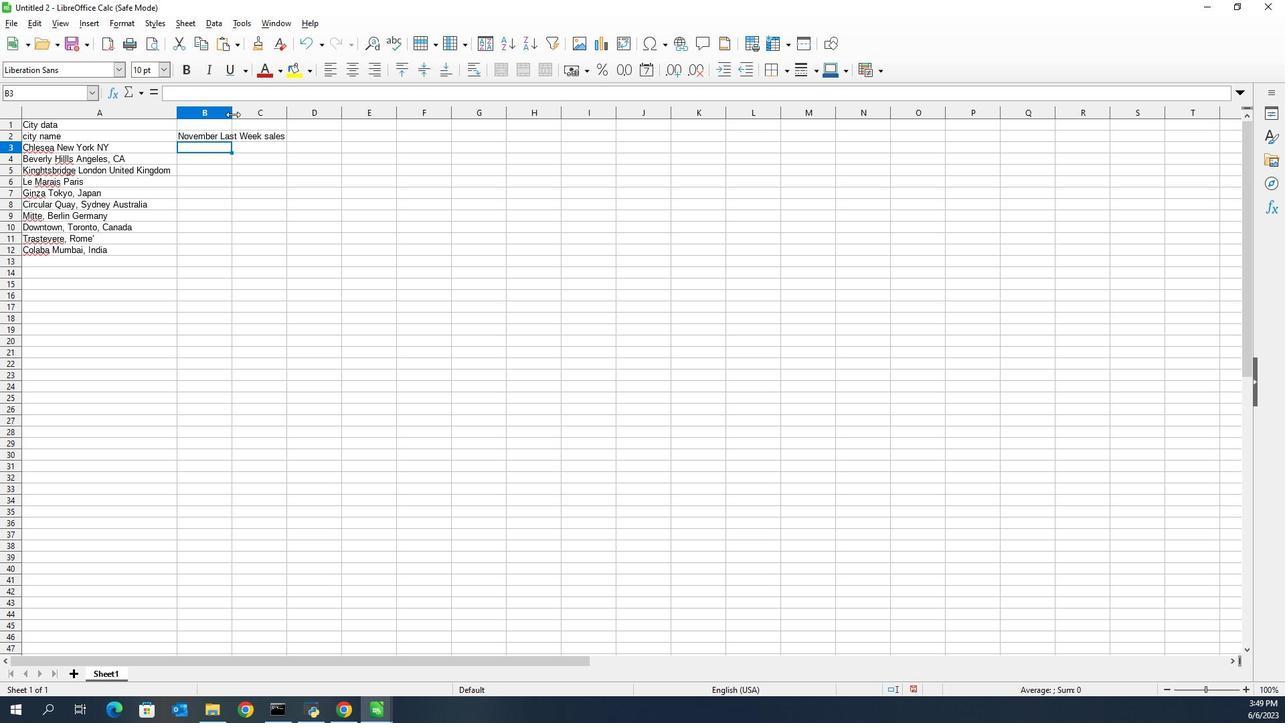 
Action: Mouse pressed left at (232, 111)
Screenshot: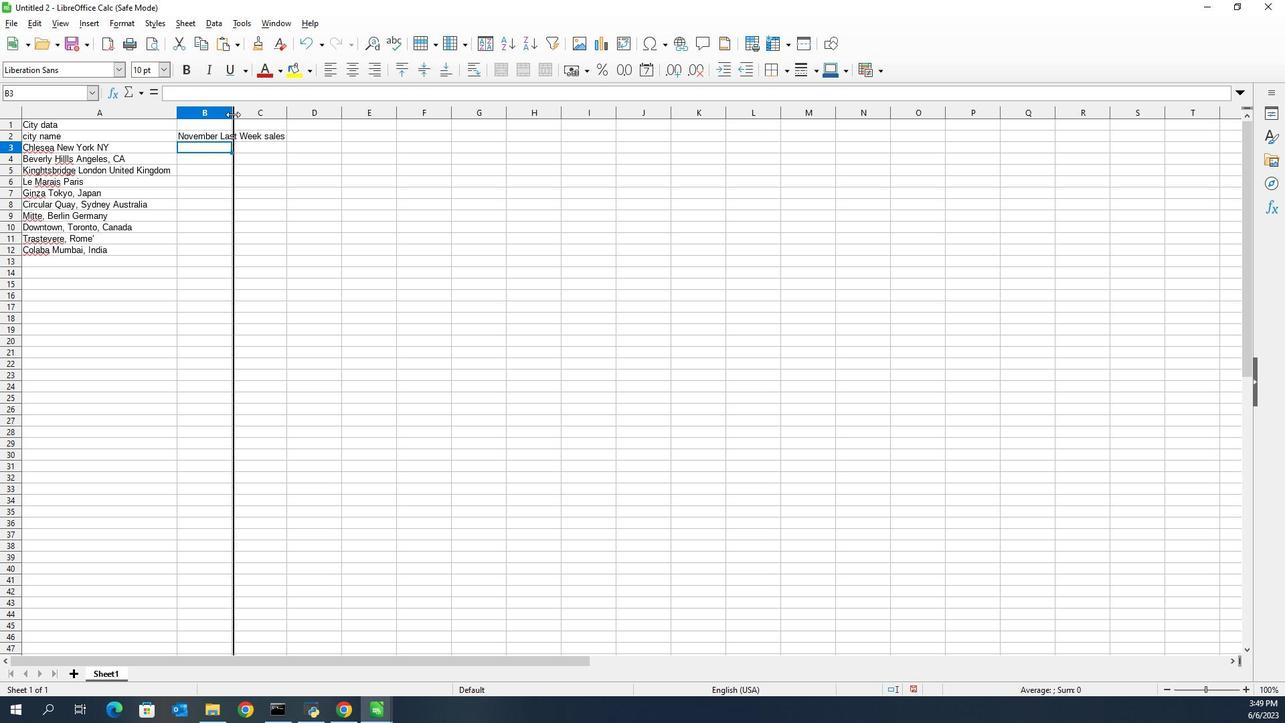 
Action: Key pressed <Key.shift><Key.shift>Chelsea,<Key.space><Key.shift>New<Key.space><Key.shift><Key.shift><Key.shift><Key.shift><Key.shift><Key.shift><Key.shift><Key.shift><Key.shift><Key.shift><Key.shift><Key.shift><Key.shift><Key.shift><Key.shift><Key.shift>York<Key.space><Key.shift>NY<Key.space><Key.shift><Key.end><Key.shift><Key.insert><Key.shift><Key.insert><Key.shift>1ctrl+A<Key.backspace>ctrl+Z
Screenshot: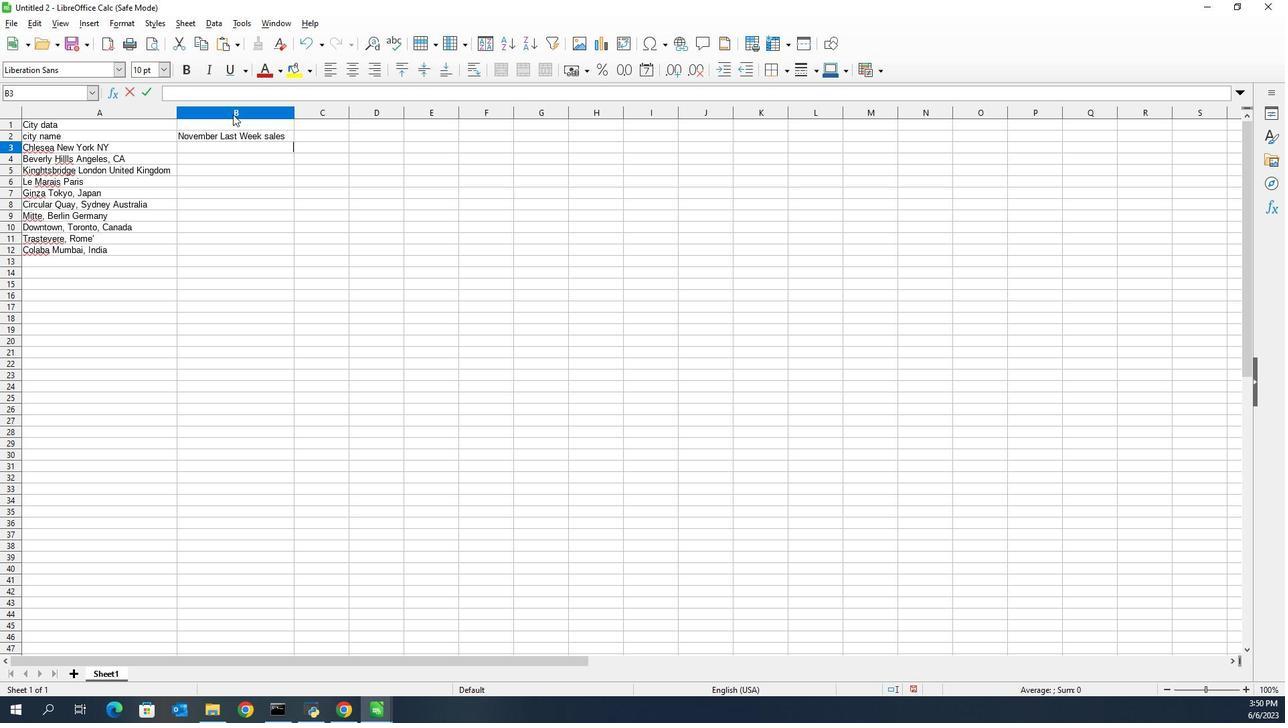 
Action: Mouse moved to (235, 118)
Screenshot: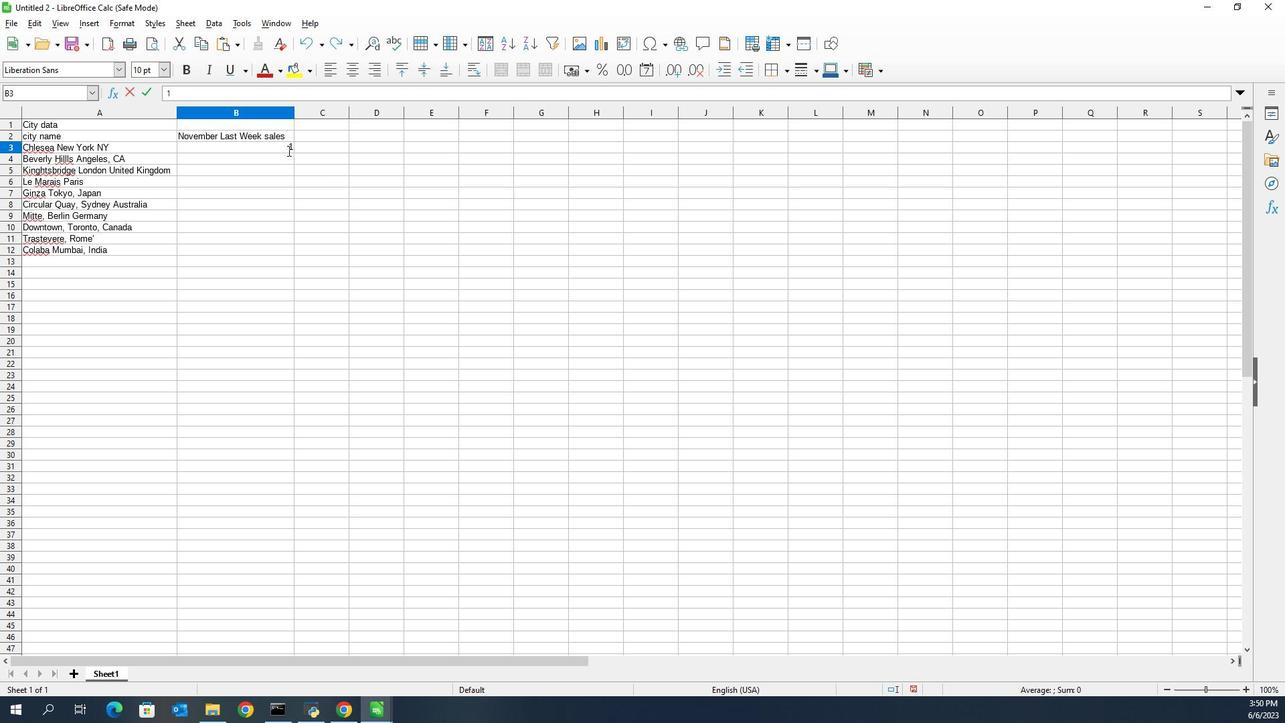
Action: Mouse pressed left at (235, 118)
Screenshot: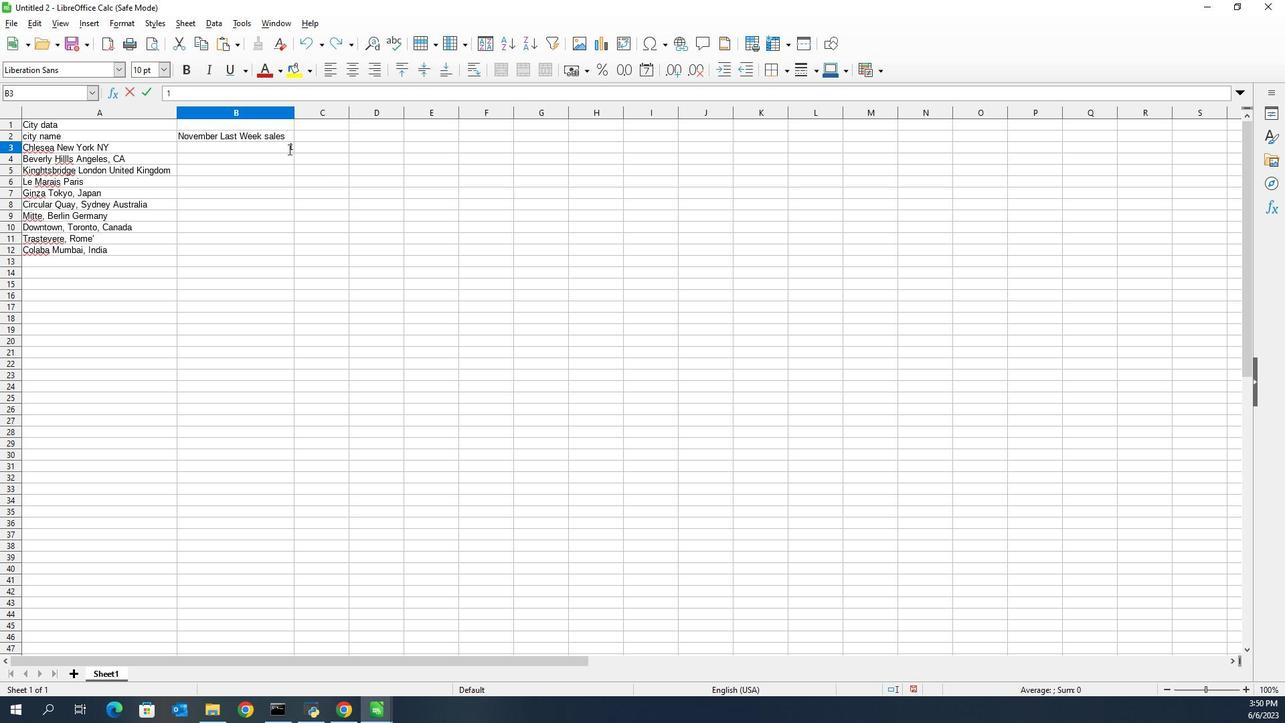 
Action: Mouse moved to (235, 118)
Screenshot: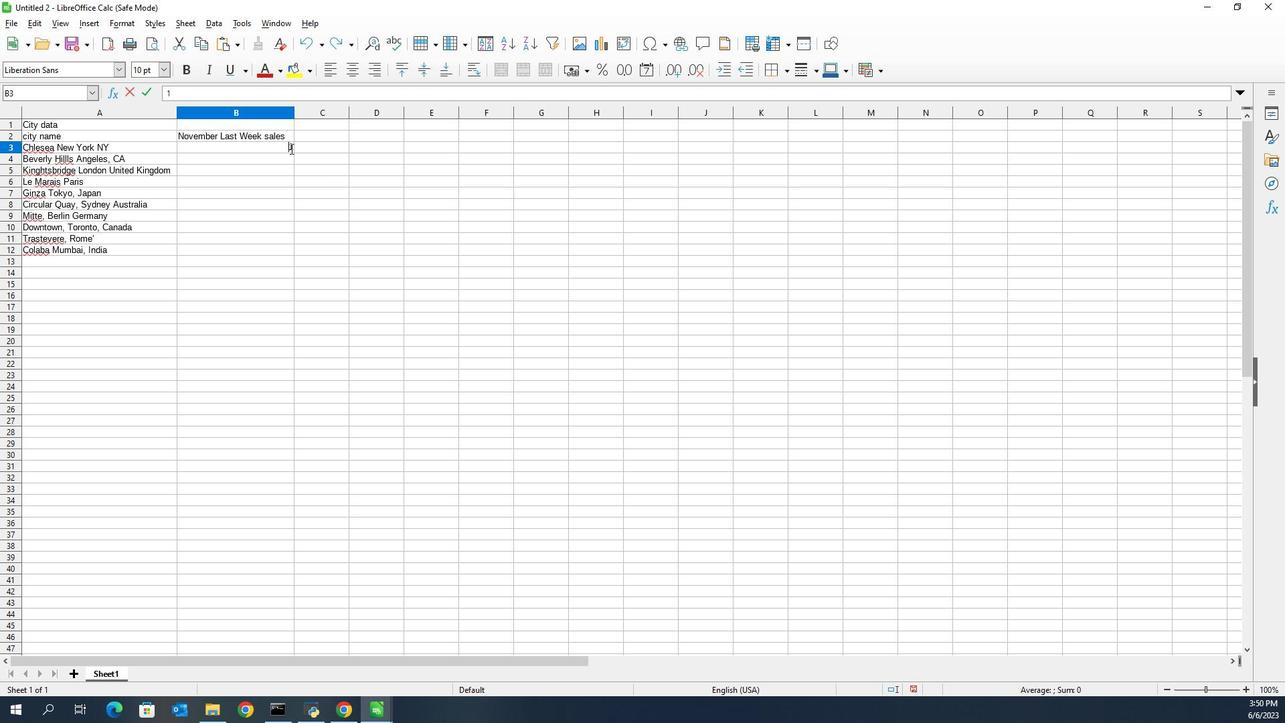 
Action: Key pressed <Key.backspace><Key.shift><Key.shift><Key.shift><Key.shift><Key.shift><Key.shift><Key.shift><Key.shift><Key.shift><Key.shift>Chelsea<Key.space>,<Key.shift>New<Key.space><Key.shift><Key.shift><Key.shift><Key.shift>York<Key.space><Key.shift>NY<Key.space>10001<Key.enter><Key.shift><Key.shift><Key.shift><Key.shift><Key.shift><Key.shift><Key.shift><Key.shift><Key.shift><Key.shift><Key.shift><Key.shift><Key.shift><Key.shift><Key.shift><Key.shift>Beverly<Key.space><Key.shift>Hills<Key.space><Key.shift>Los<Key.space><Key.shift><Key.shift><Key.shift><Key.shift><Key.shift><Key.shift><Key.shift><Key.shift><Key.shift><Key.shift><Key.shift><Key.shift>Ange;es<Key.backspace><Key.backspace><Key.backspace><Key.backspace>les<Key.space><Key.shift>C<Key.shift>A<Key.space>90210<Key.enter><Key.shift><Key.shift><Key.shift><Key.shift><Key.shift><Key.shift><Key.shift><Key.shift><Key.shift><Key.shift>Knightsbridh<Key.backspace>ge,<Key.space><Key.shift>Lom<Key.backspace>ndon<Key.space><Key.shift>United<Key.space><Key.shift>Kingdom<Key.space><Key.shift>SW1<Key.shift>X<Key.space><Key.shift><Key.home><Key.shift><Key.shift>Xl<Key.backspace>
Screenshot: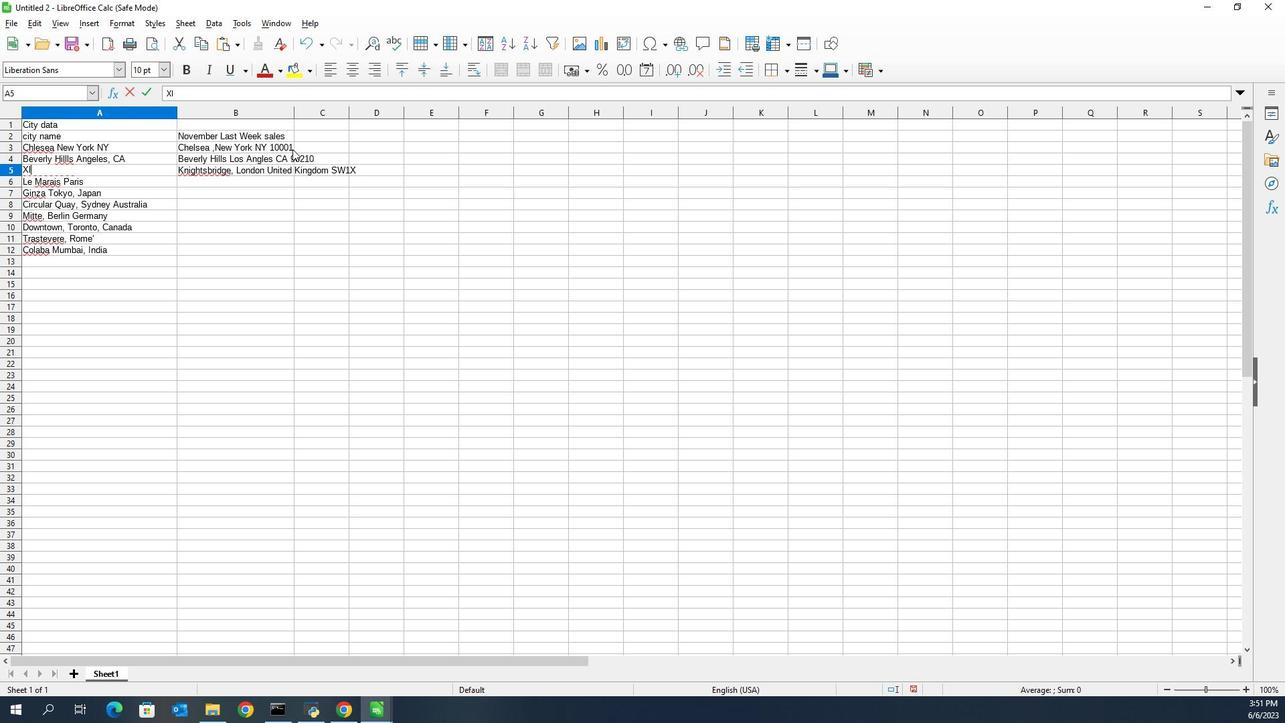 
Action: Mouse moved to (232, 125)
Screenshot: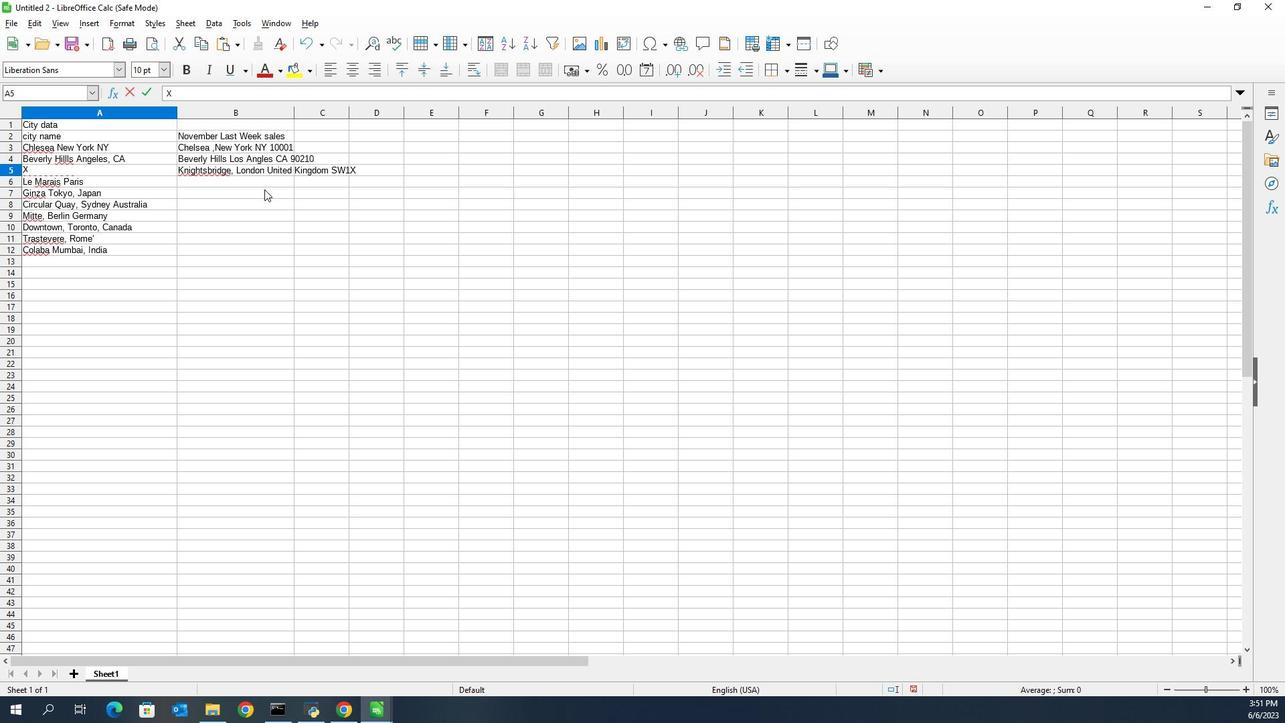 
Action: Mouse pressed left at (232, 125)
Screenshot: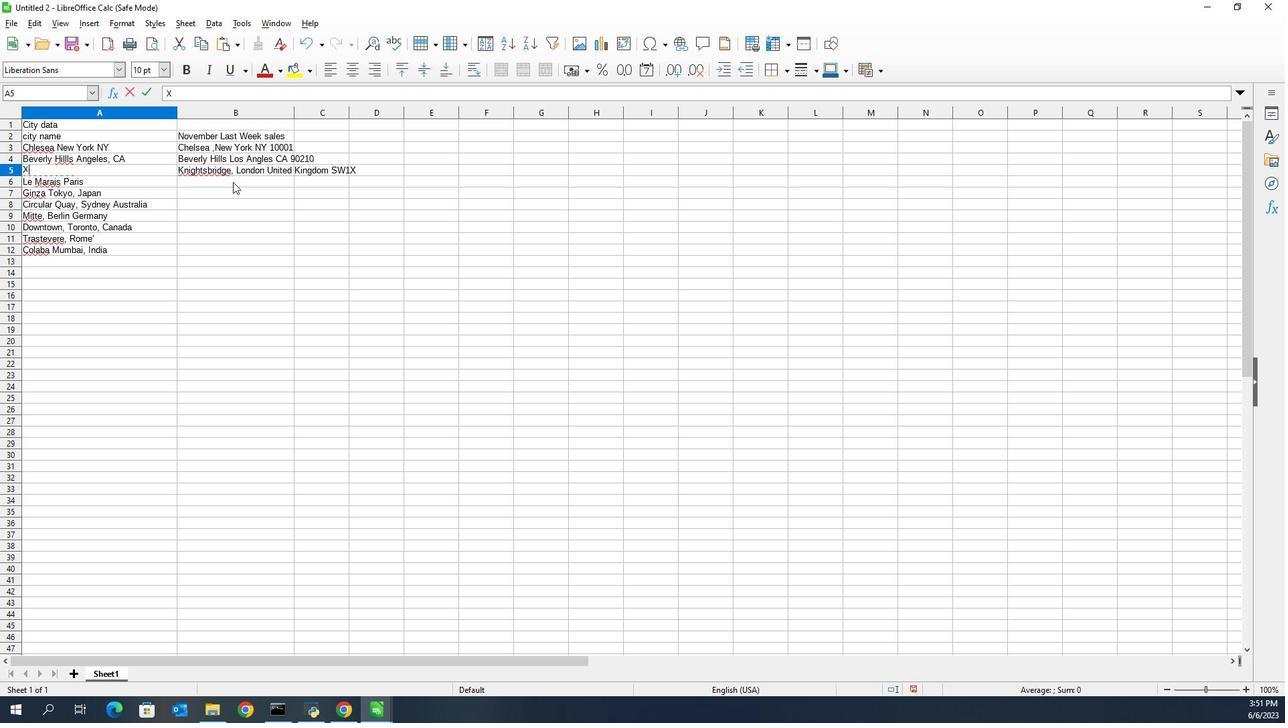 
Action: Key pressed <Key.shift>LE<Key.space><Key.backspace><Key.backspace>e<Key.space><Key.shift>Marais<Key.space>
Screenshot: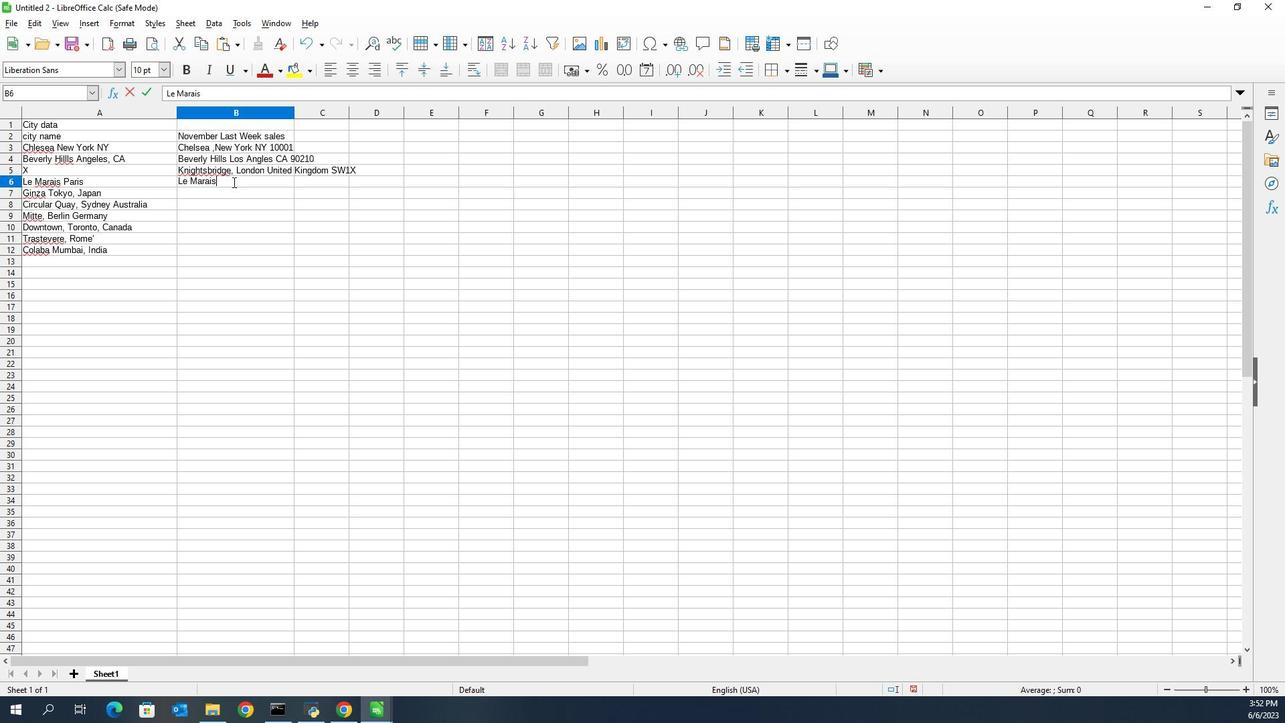
Action: Mouse moved to (232, 125)
Screenshot: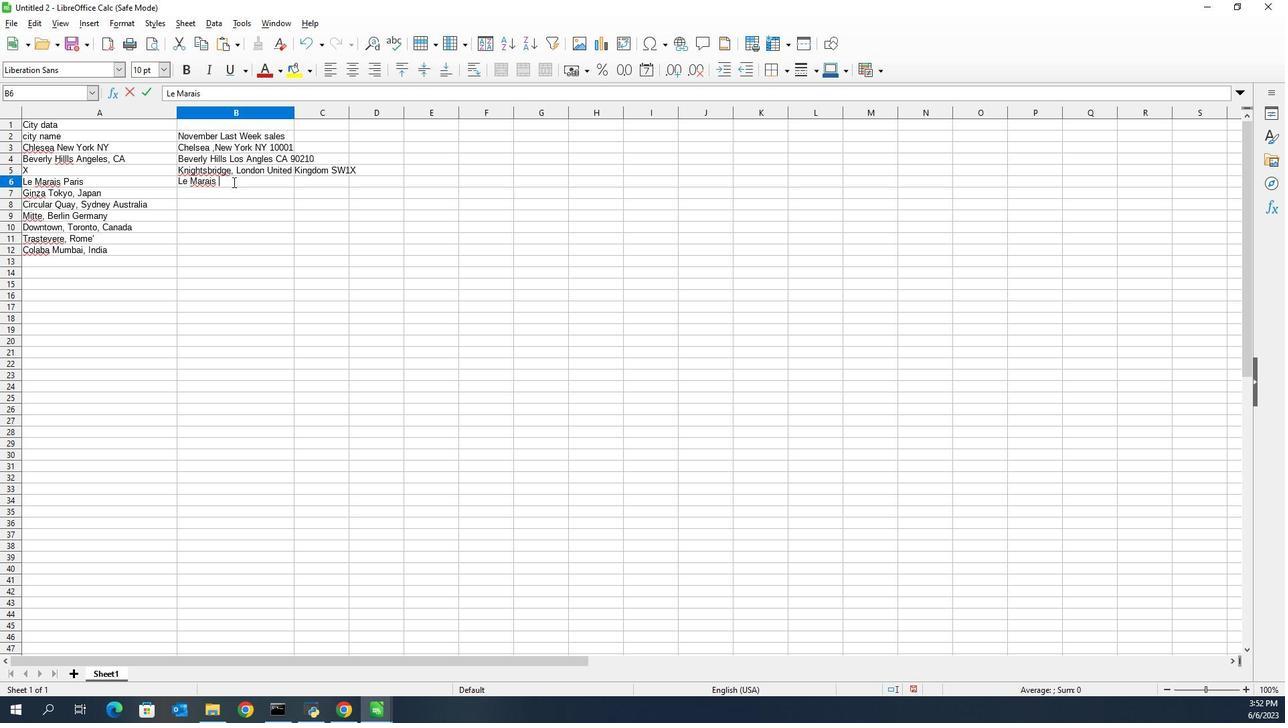 
Action: Key pressed <Key.shift>Paris<Key.space><Key.shift><Key.shift><Key.shift><Key.shift><Key.shift><Key.shift><Key.shift><Key.shift>Fornce<Key.space><Key.shift><Key.shift><Key.shift><Key.shift><Key.shift><Key.shift>75004<Key.enter><Key.shift>Ginza<Key.space><Key.shift>Tokyo<Key.space><Key.shift>Japan<Key.space>104-00061<Key.enter><Key.shift>Circulla<Key.backspace><Key.backspace>ar<Key.space><Key.shift><Key.shift><Key.shift><Key.shift><Key.shift><Key.shift><Key.shift><Key.shift><Key.shift><Key.shift><Key.shift><Key.shift><Key.shift>Quay<Key.space><Key.shift>Sydney<Key.space><Key.shift>Australia<Key.enter><Key.shift><Key.shift><Key.shift><Key.shift><Key.shift><Key.shift><Key.shift><Key.shift><Key.shift><Key.shift><Key.shift><Key.shift><Key.shift>Mitte<Key.space><Key.shift>Berlin<Key.space><Key.shift><Key.shift><Key.shift><Key.shift><Key.shift><Key.shift><Key.shift><Key.shift><Key.shift>Germany<Key.space>100<Key.backspace>178<Key.enter><Key.shift>Downtown<Key.space><Key.shift>Toronto<Key.space><Key.shift>Canada<Key.space><Key.shift><Key.shift><Key.shift><Key.shift><Key.shift>M5<Key.shift><Key.shift>V<Key.space><Key.shift><Key.shift><Key.shift>3<Key.shift><Key.shift><Key.shift><Key.shift><Key.shift><Key.shift><Key.shift>l<Key.backspace><Key.shift>L9<Key.enter><Key.shift>Trastevere<Key.space><Key.shift>Rome<Key.space><Key.shift>Italy<Key.space>00<Key.backspace>153<Key.enter><Key.shift>Colaba<Key.space><Key.shift>Mumbai<Key.space><Key.shift><Key.shift><Key.shift><Key.shift>India<Key.space><Key.shift><Key.shift>400005
Screenshot: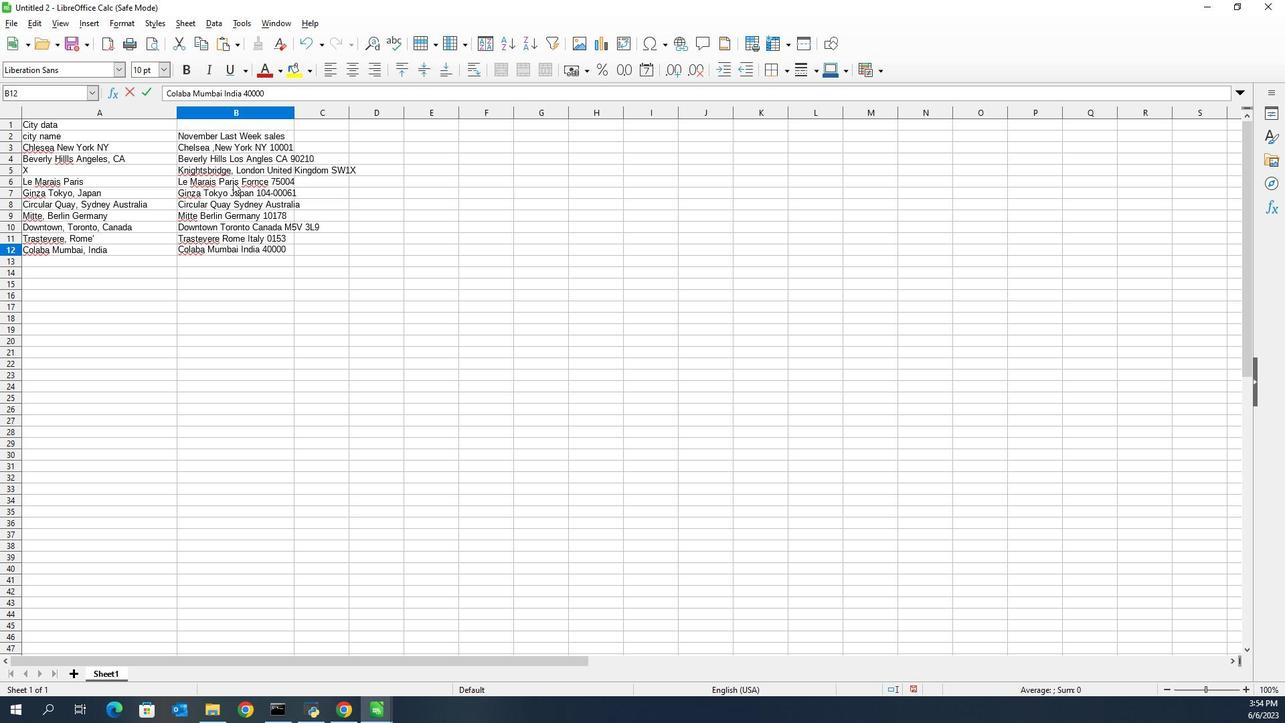 
Action: Mouse moved to (227, 121)
Screenshot: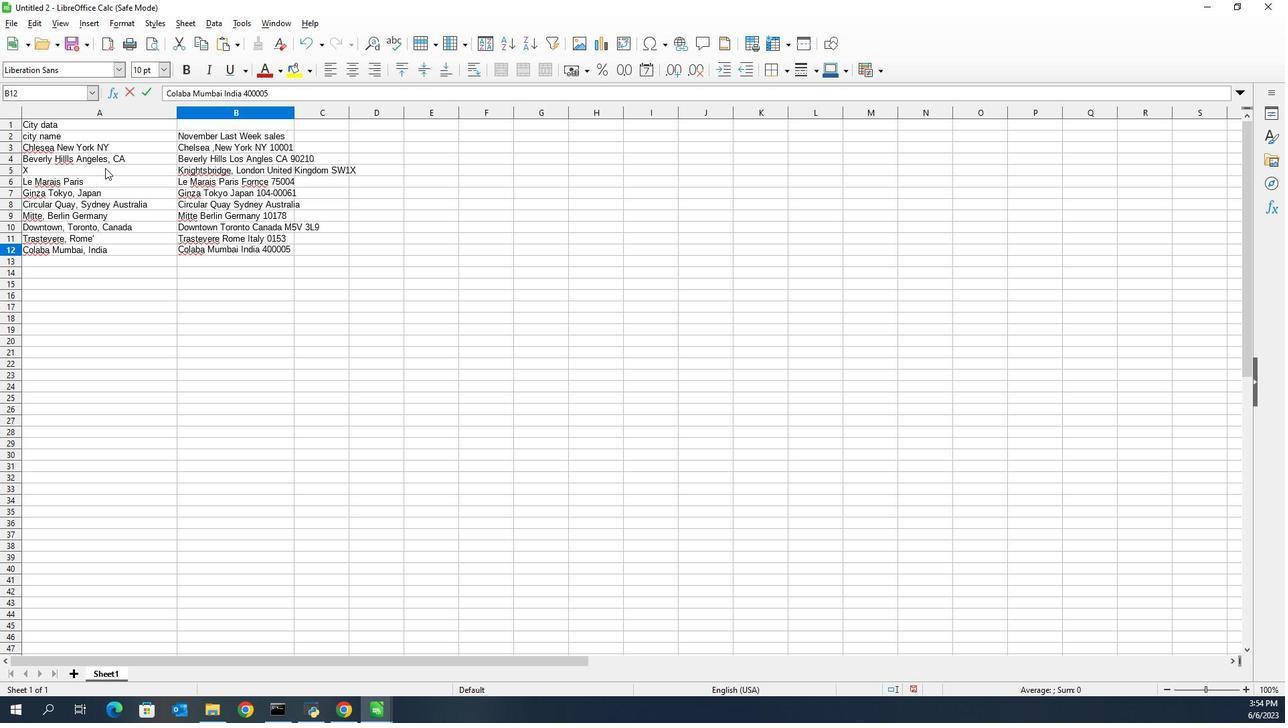 
Action: Mouse pressed left at (227, 121)
Screenshot: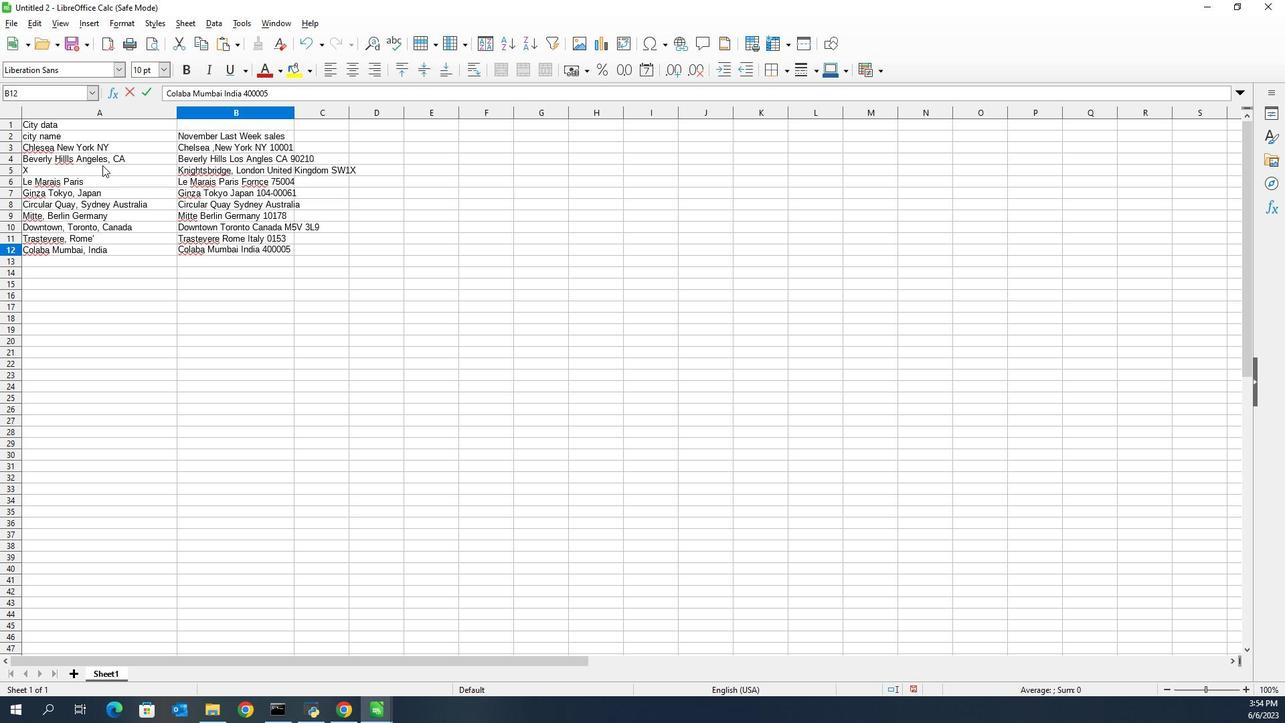 
Action: Key pressed <Key.backspace>
Screenshot: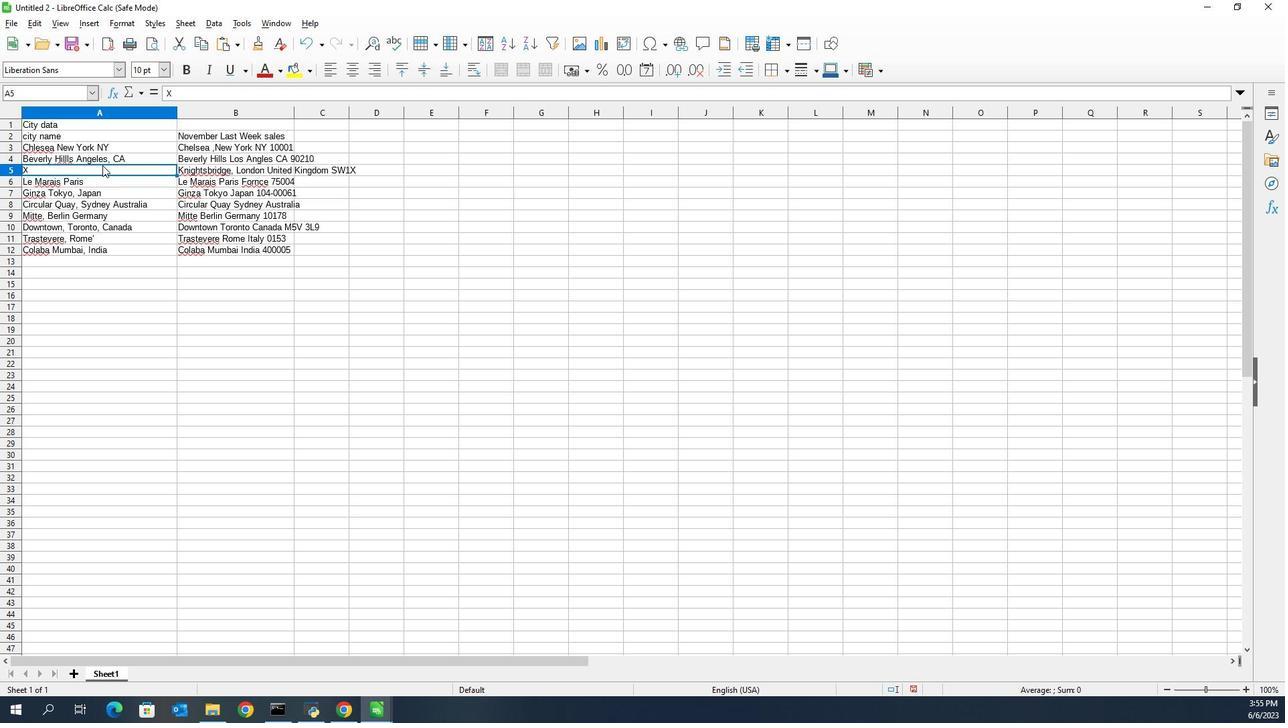 
Action: Mouse moved to (249, 172)
Screenshot: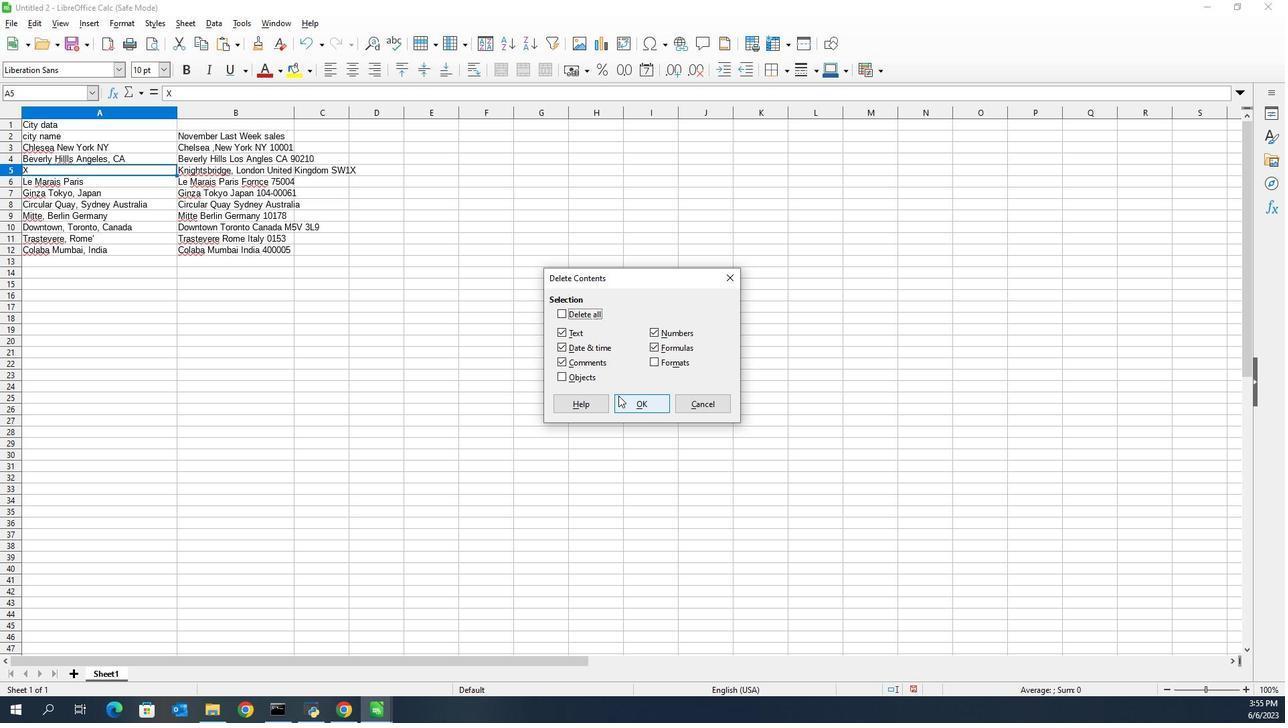 
Action: Mouse pressed left at (249, 172)
Screenshot: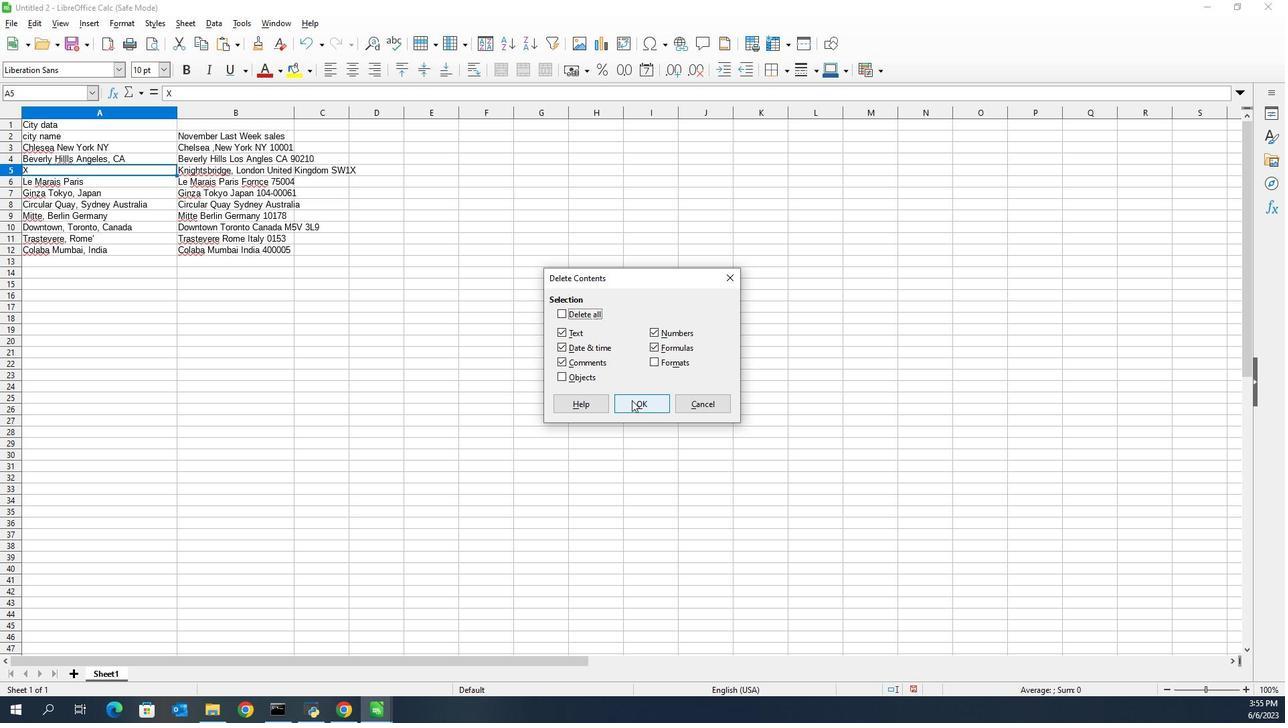 
Action: Key pressed <Key.shift><Key.shift><Key.shift><Key.shift><Key.shift><Key.shift><Key.shift><Key.shift><Key.shift><Key.shift><Key.shift><Key.shift><Key.shift><Key.shift><Key.shift><Key.shift><Key.shift><Key.shift><Key.shift><Key.shift><Key.shift><Key.shift><Key.shift><Key.shift><Key.shift><Key.shift><Key.shift><Key.shift><Key.shift><Key.shift><Key.shift><Key.shift><Key.shift><Key.shift>L<Key.enter>
Screenshot: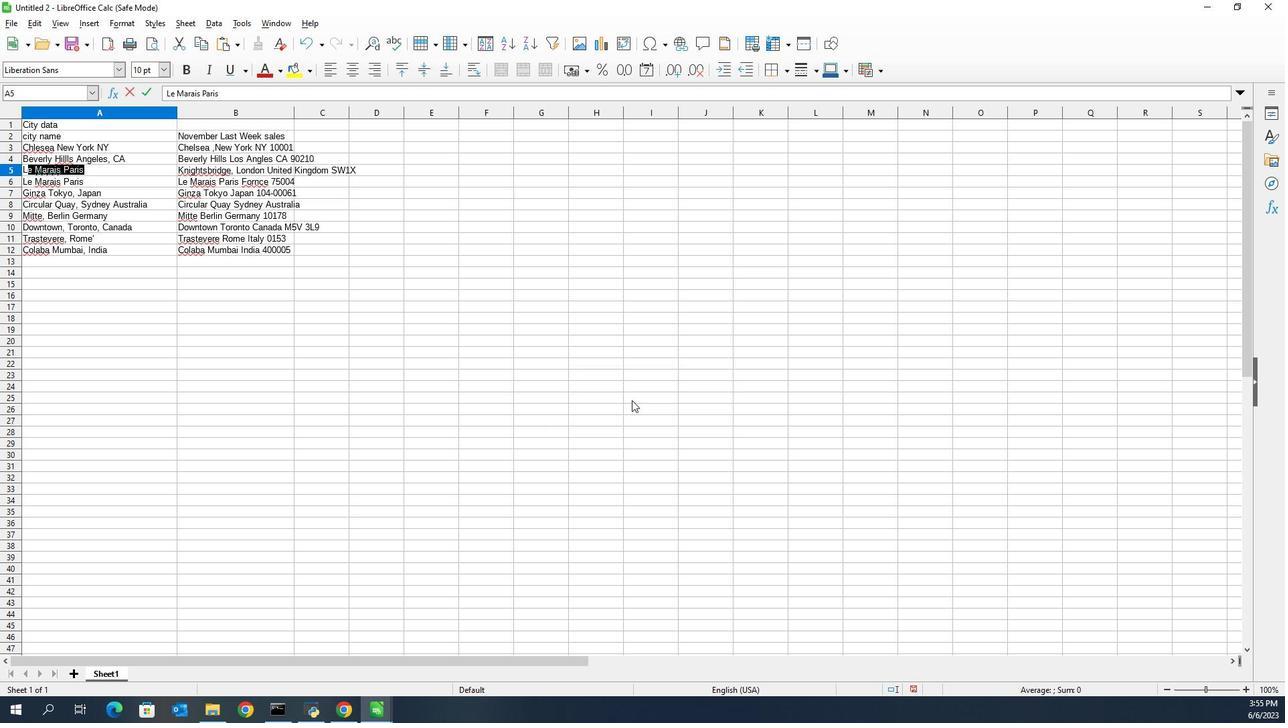 
Action: Mouse moved to (249, 174)
Screenshot: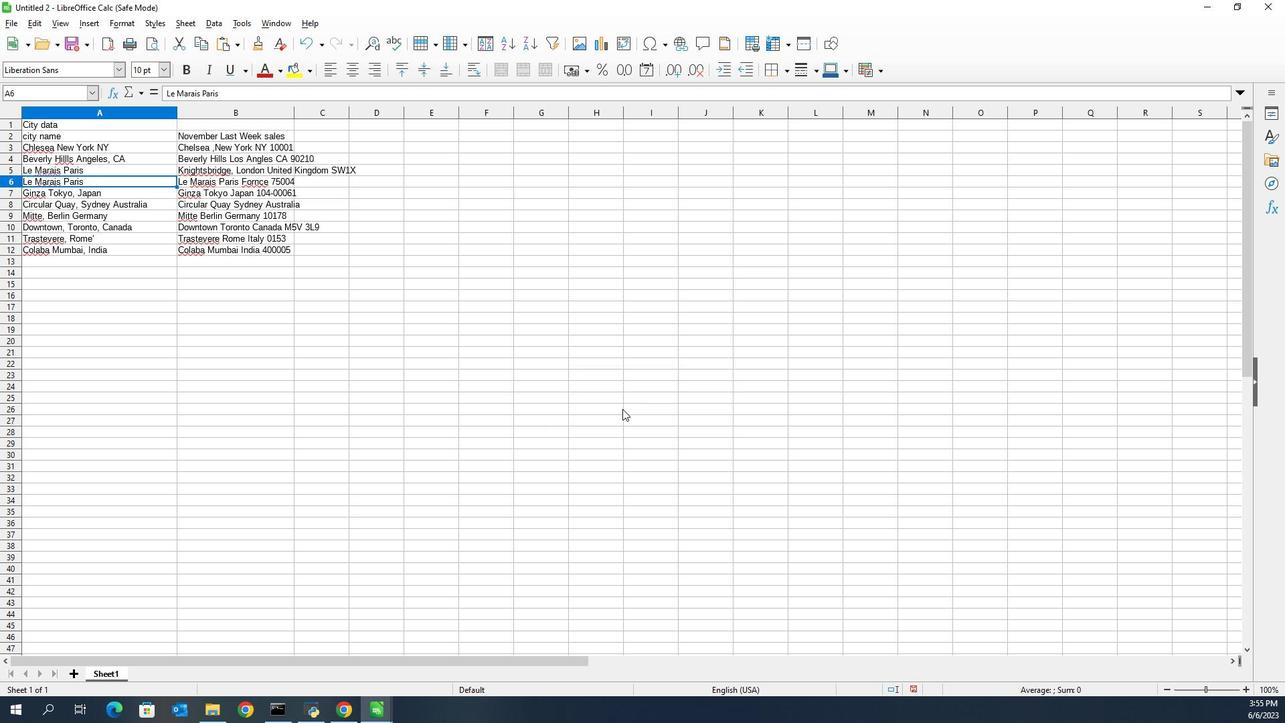 
Action: Key pressed ctrl+S
Screenshot: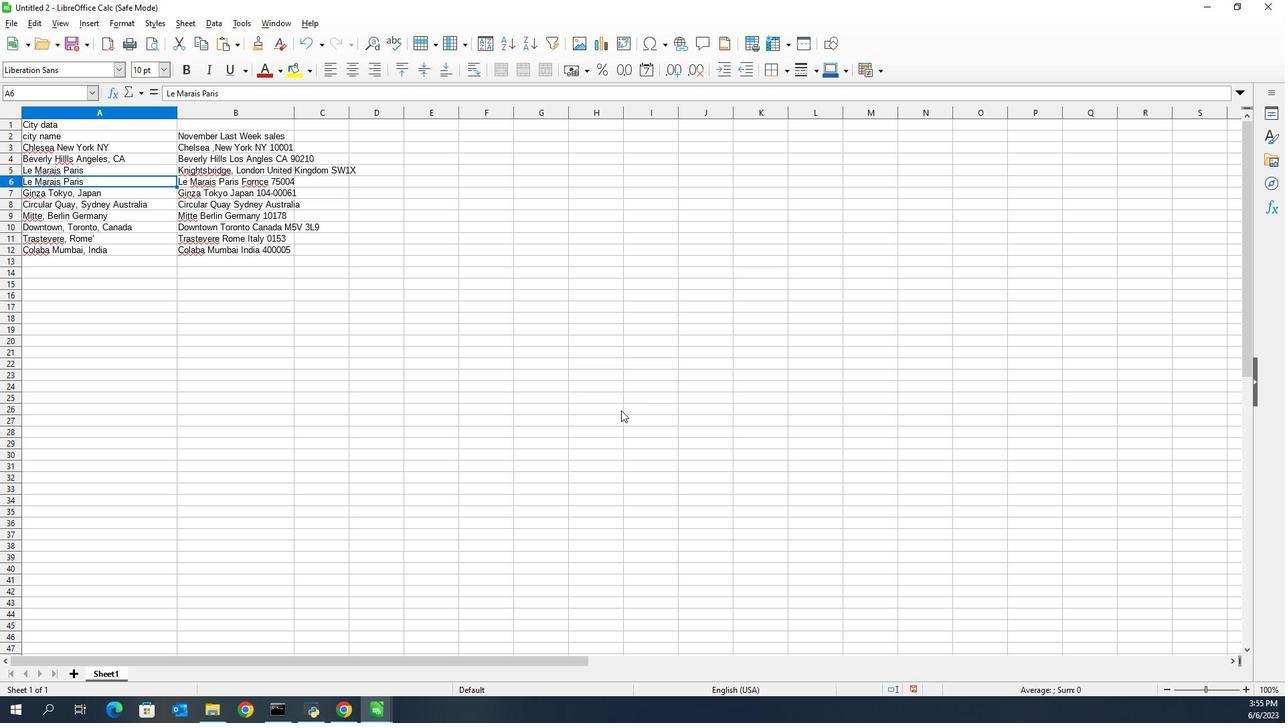 
Action: Mouse moved to (244, 170)
Screenshot: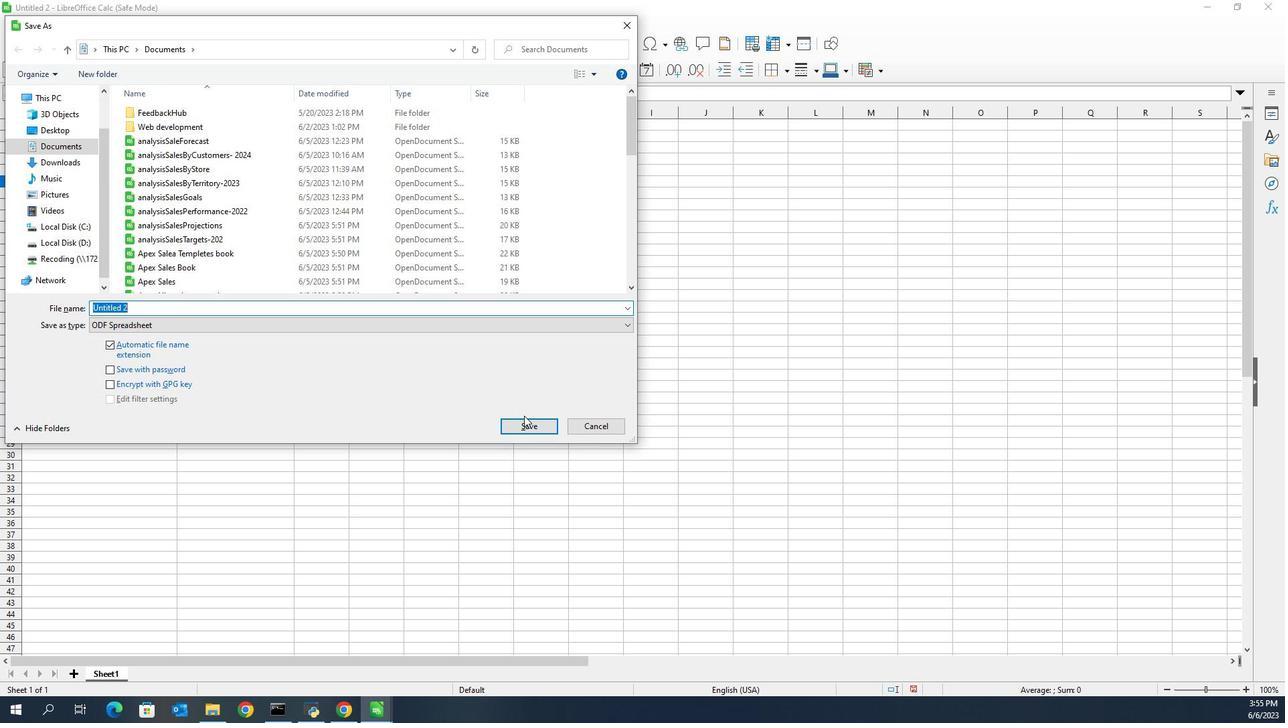 
Action: Key pressed <Key.backspace>auditing<Key.shift><Key.shift><Key.shift>Sall<Key.backspace>es<Key.shift>Trends-2022<Key.enter>
Screenshot: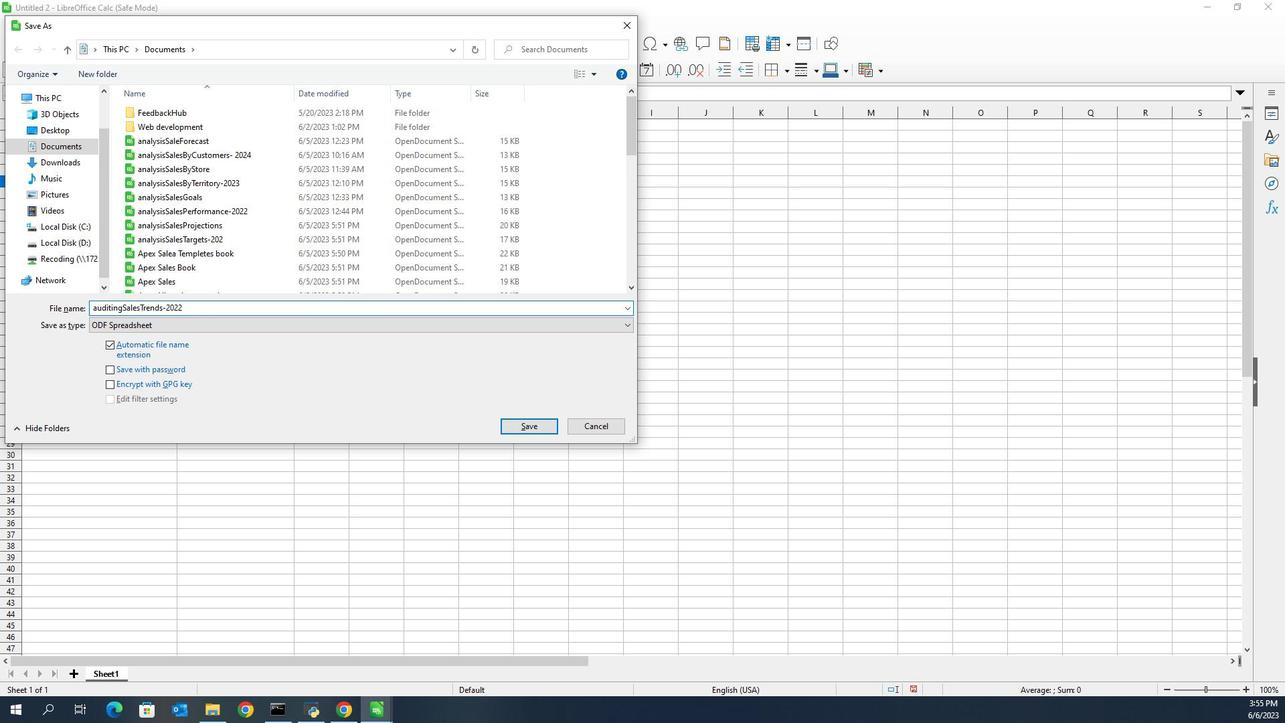 
